 Task: In the Contact  KingLayla@faurecia.com, Create email and send with subject: 'We're Thrilled to Welcome You ', and with mail content 'Good Day!_x000D_
We're excited to introduce you to an innovative solution that will revolutionize your industry. Get ready to redefine success and reach new heights!_x000D_
Best Regard', attach the document: Project_plan.docx and insert image: visitingcard.jpg. Below Best Regards, write Pinterest and insert the URL: 'in.pinterest.com'. Mark checkbox to create task to follow up : In 2 weeks. Logged in from softage.1@softage.net
Action: Mouse moved to (88, 54)
Screenshot: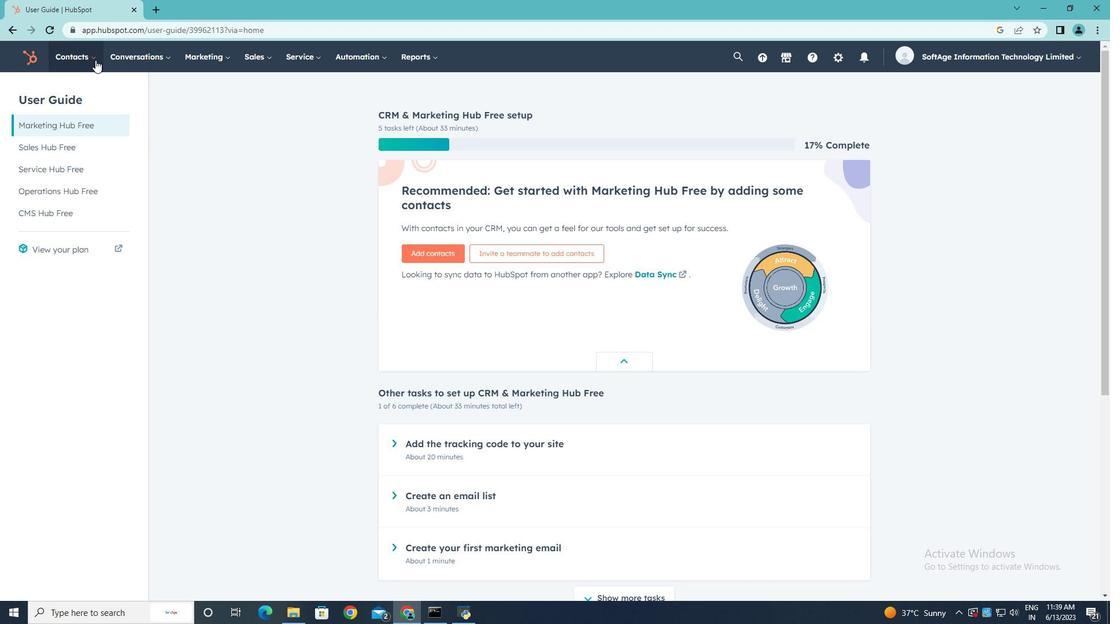 
Action: Mouse pressed left at (88, 54)
Screenshot: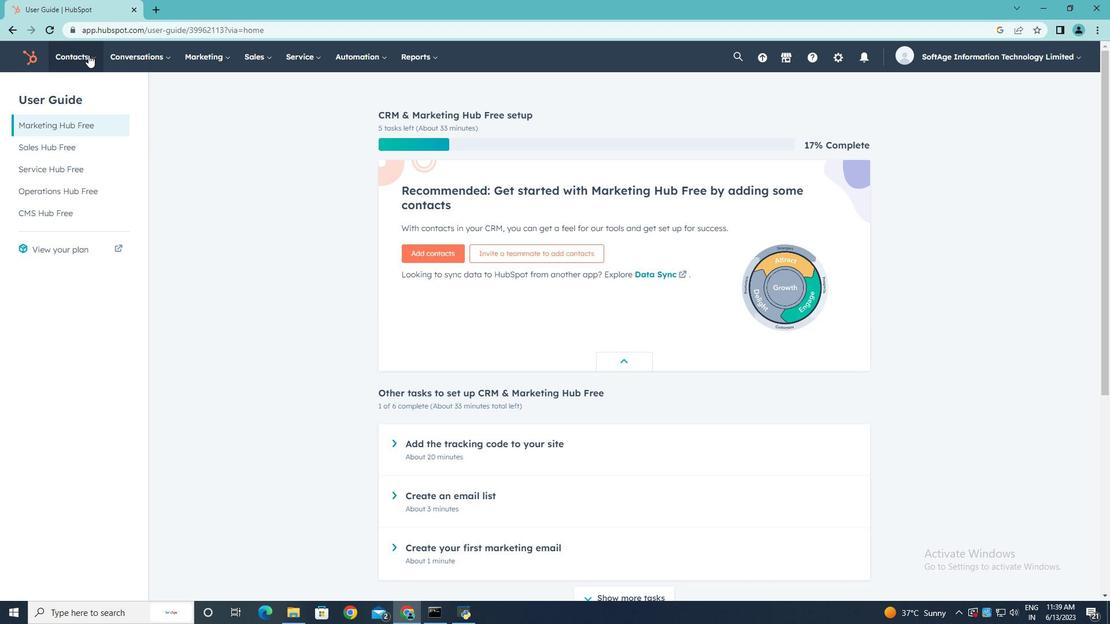 
Action: Mouse moved to (83, 91)
Screenshot: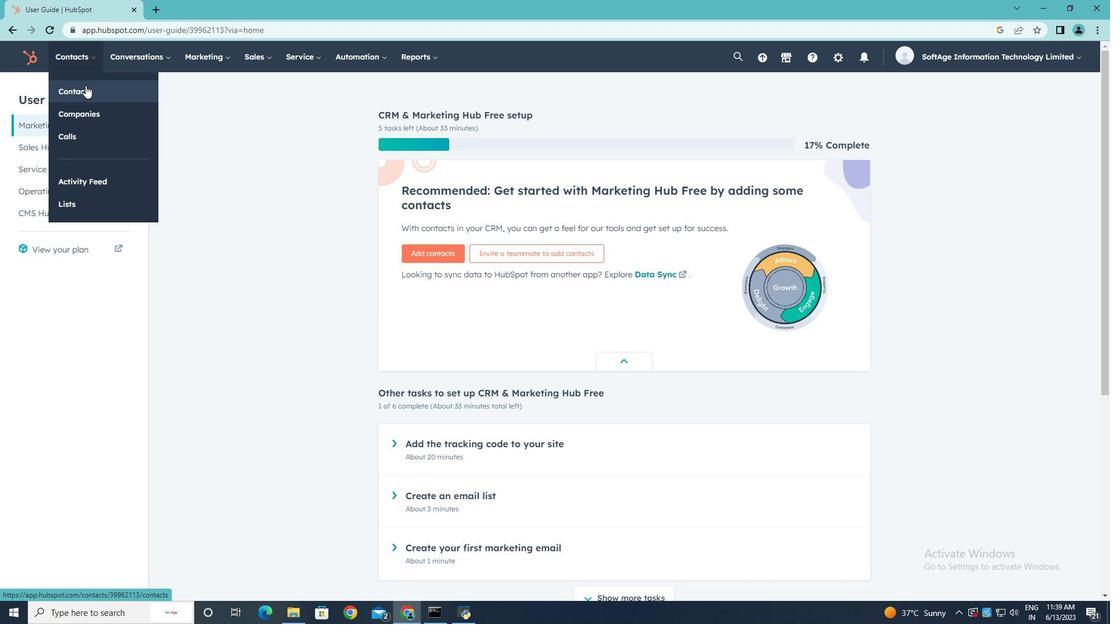 
Action: Mouse pressed left at (83, 91)
Screenshot: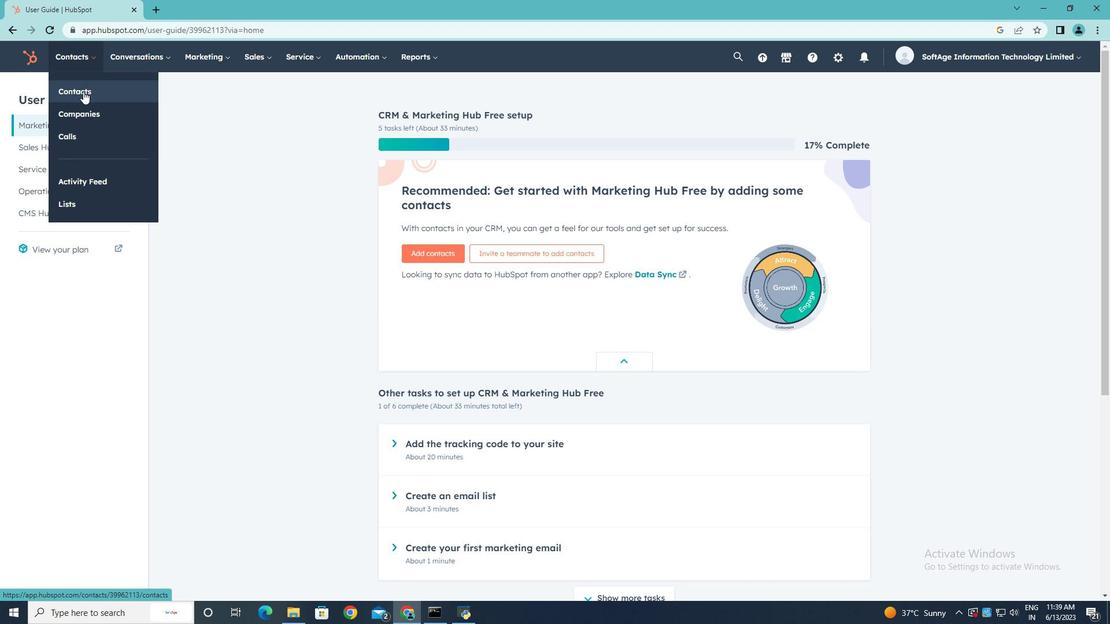 
Action: Mouse moved to (76, 185)
Screenshot: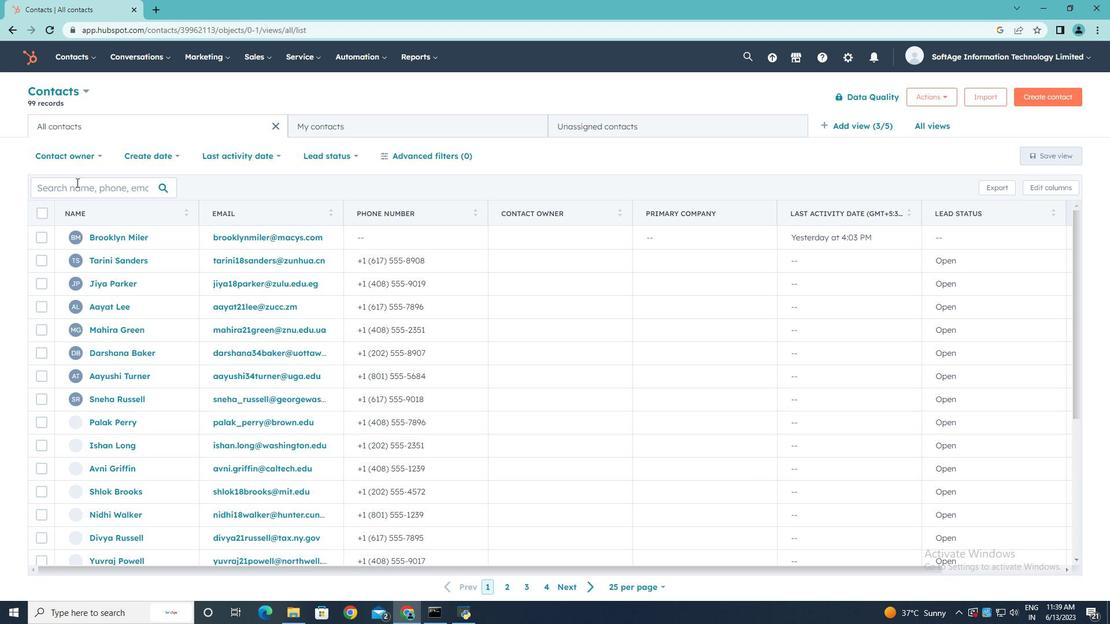 
Action: Mouse pressed left at (76, 185)
Screenshot: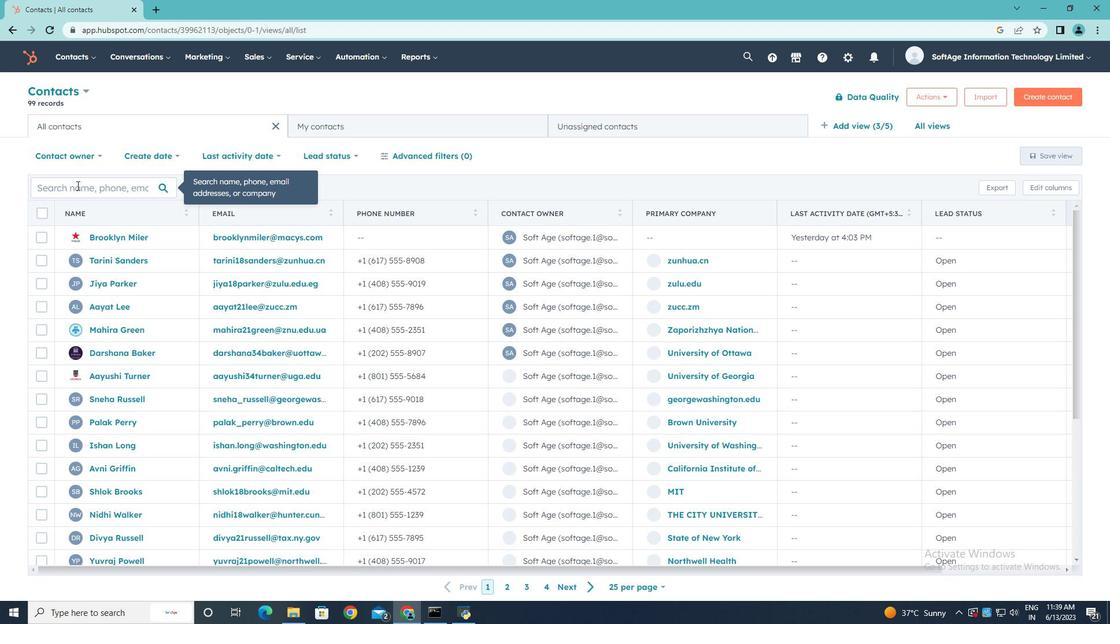 
Action: Mouse moved to (77, 185)
Screenshot: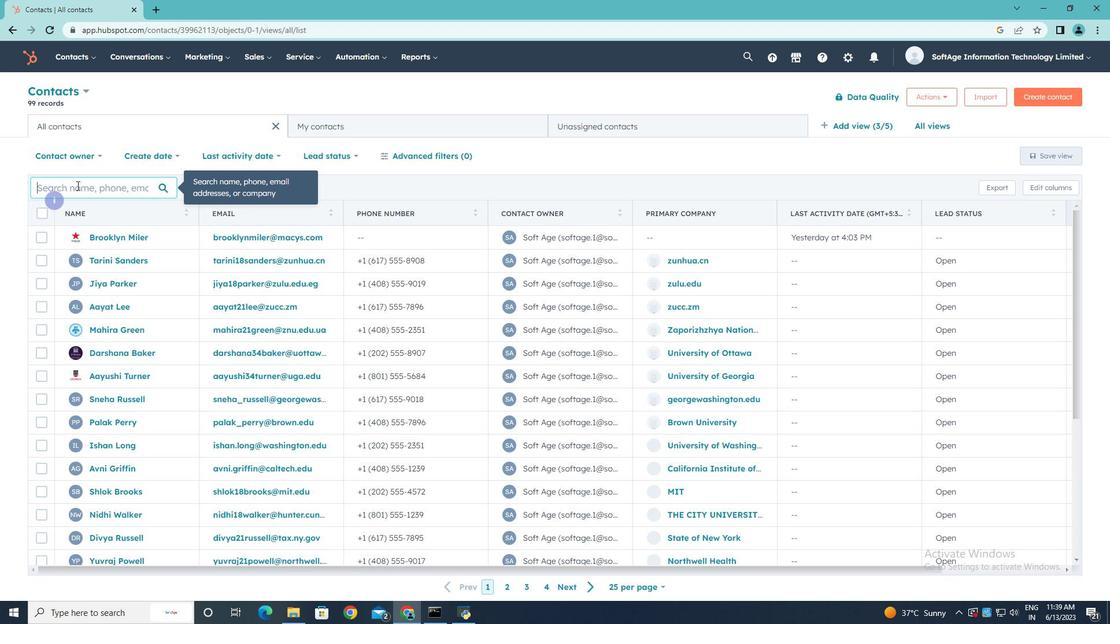 
Action: Key pressed <Key.shift>King<Key.shift>Layla<Key.shift>@faurecia.com
Screenshot: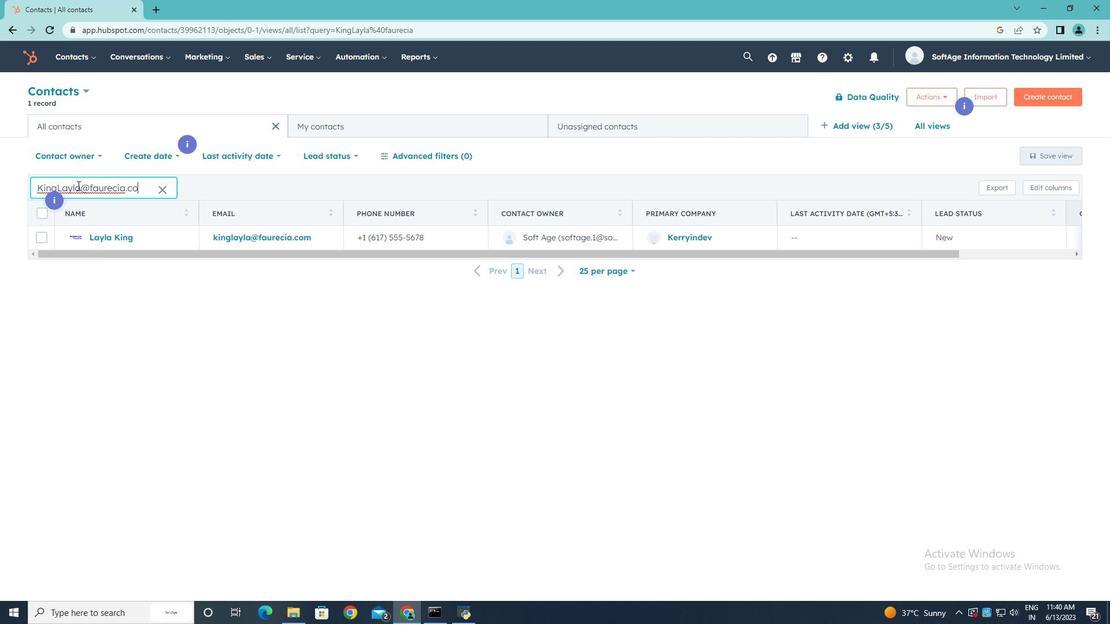 
Action: Mouse moved to (122, 238)
Screenshot: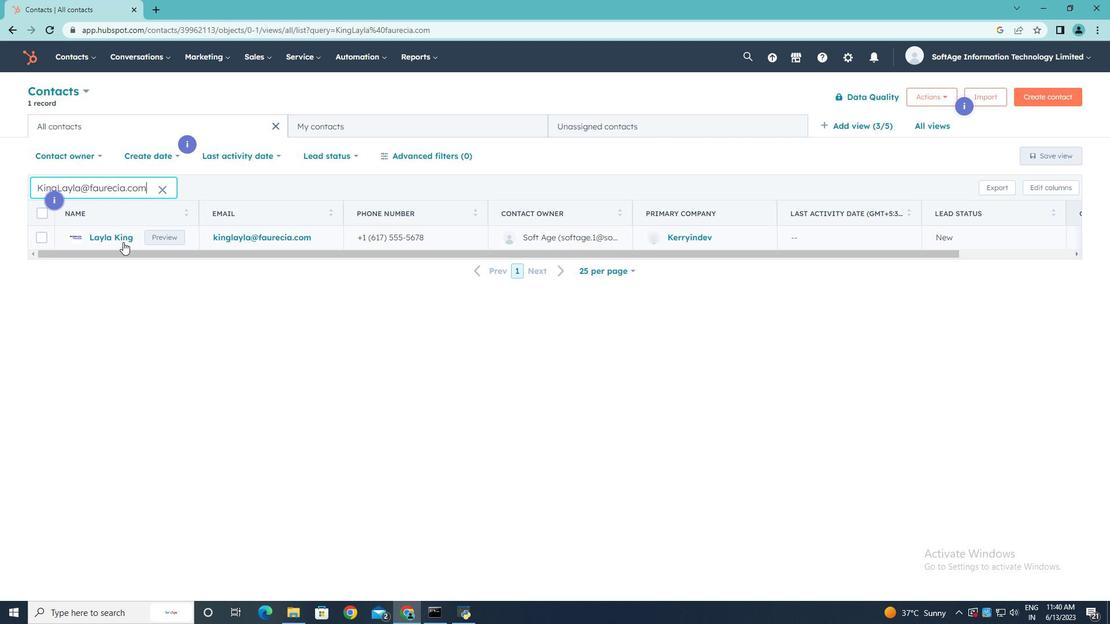 
Action: Mouse pressed left at (122, 238)
Screenshot: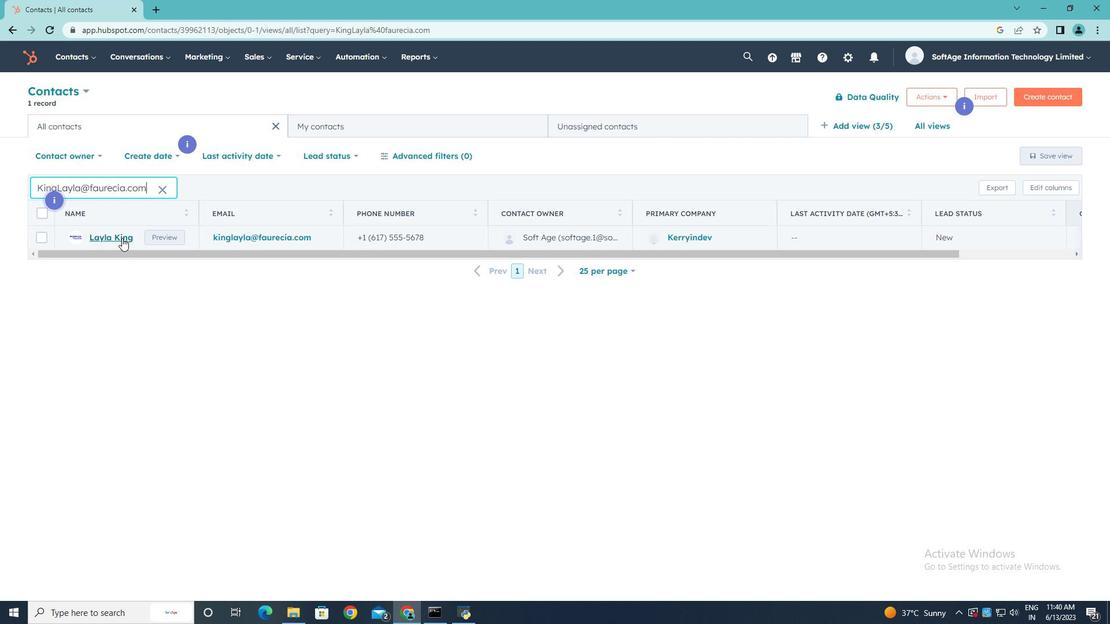 
Action: Mouse pressed left at (122, 238)
Screenshot: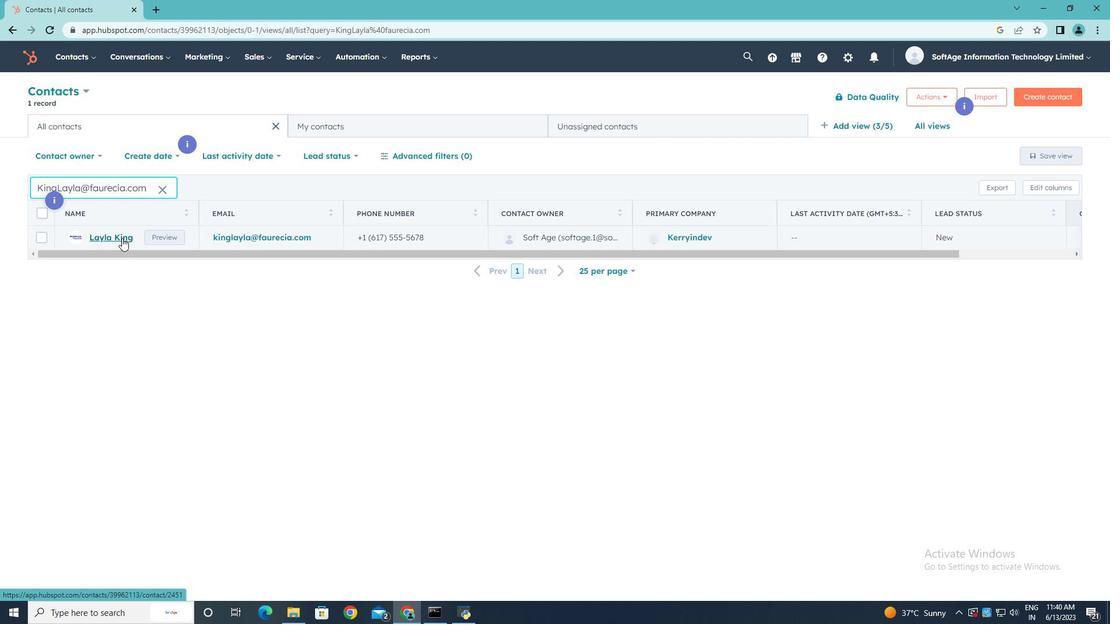 
Action: Mouse moved to (76, 190)
Screenshot: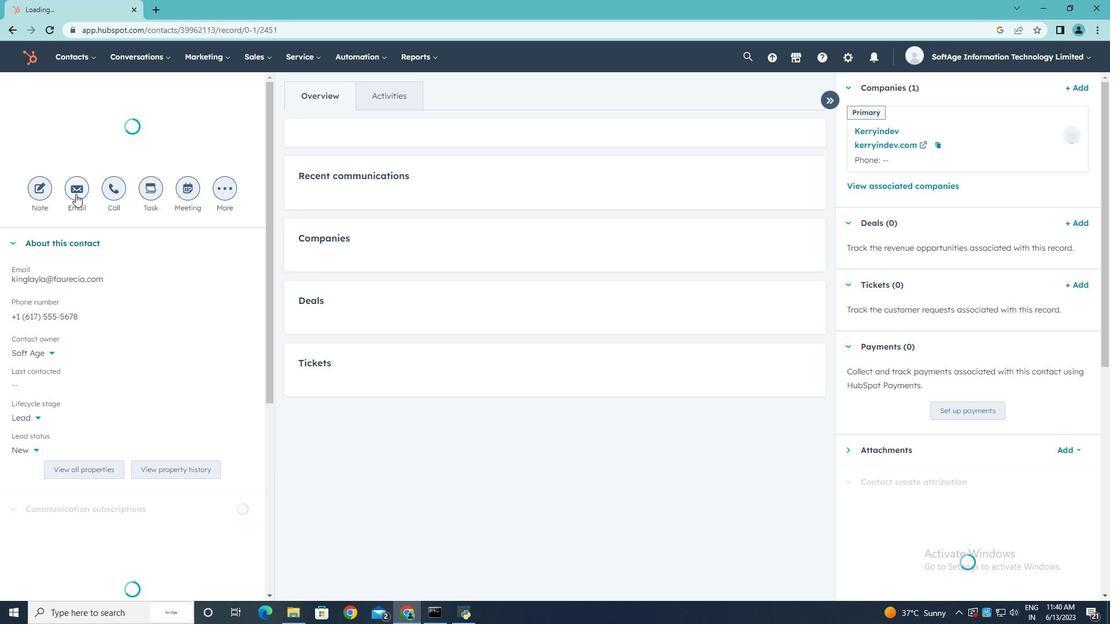 
Action: Mouse pressed left at (76, 190)
Screenshot: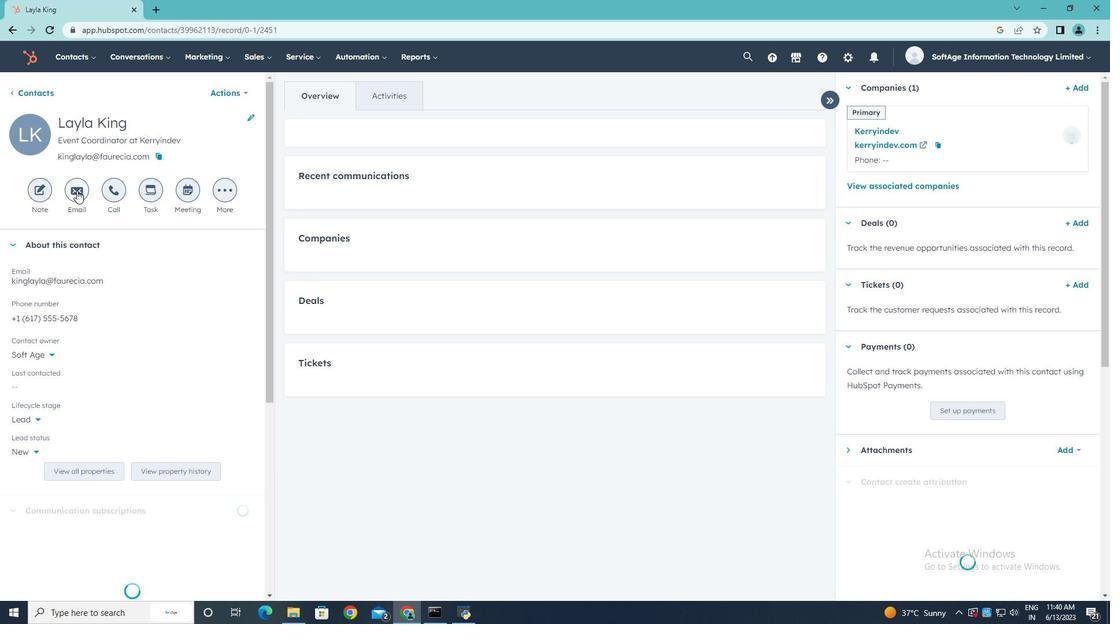 
Action: Mouse moved to (381, 274)
Screenshot: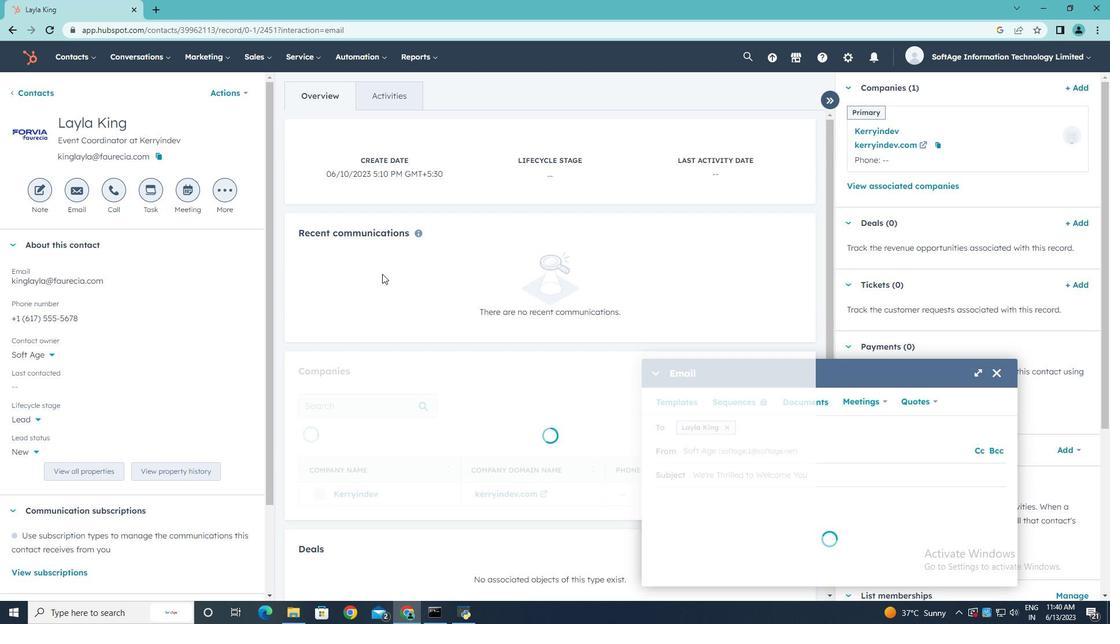 
Action: Key pressed <Key.shift><Key.shift><Key.shift><Key.shift><Key.shift><Key.shift>We
Screenshot: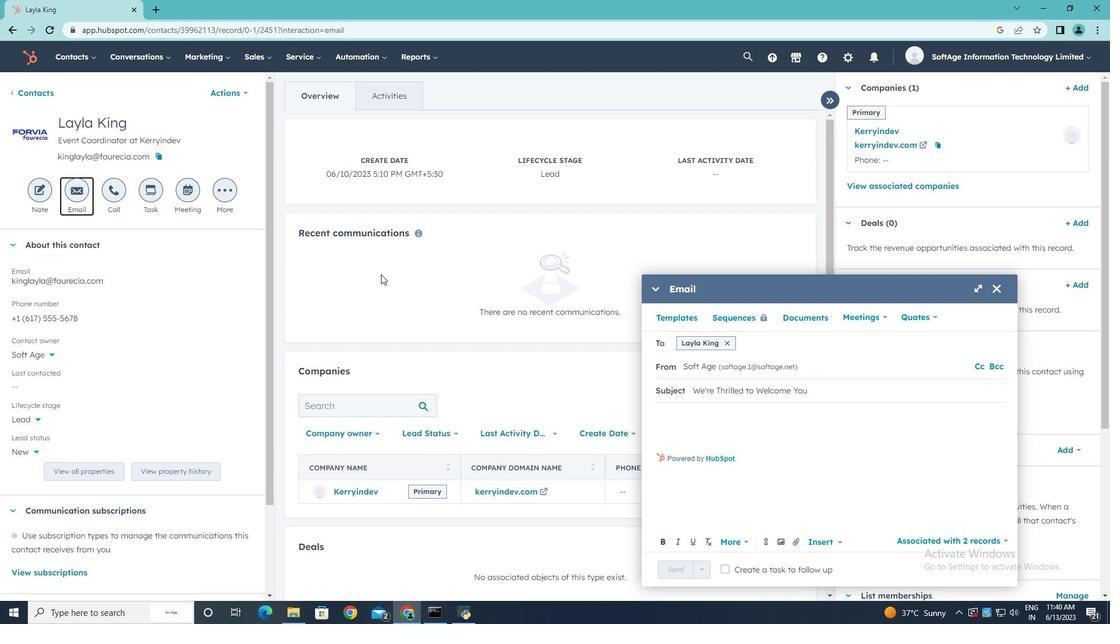 
Action: Mouse moved to (811, 391)
Screenshot: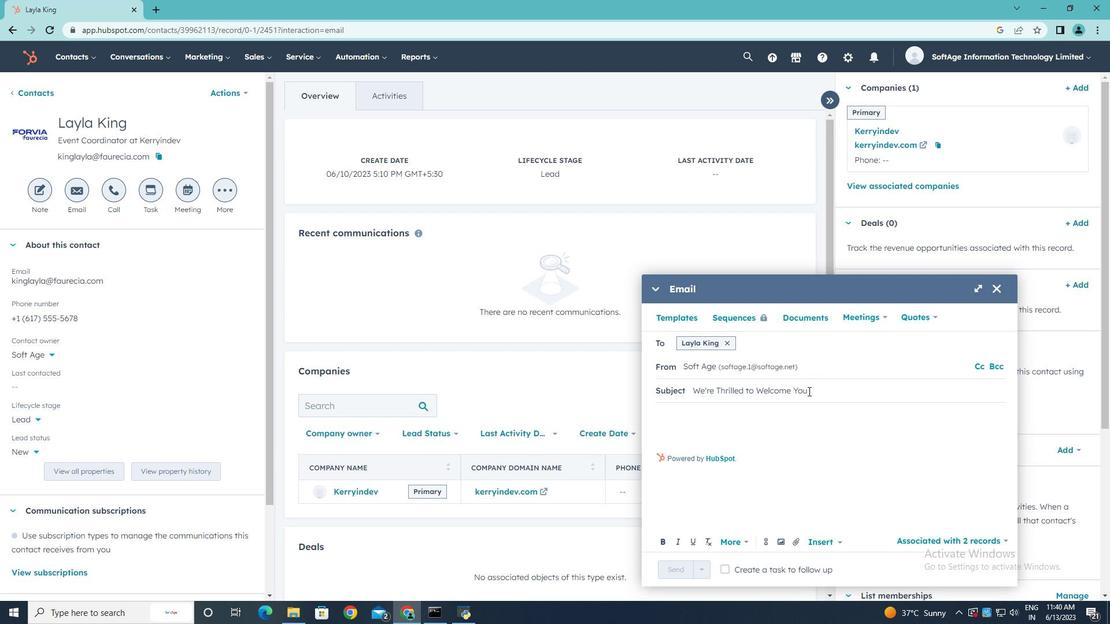 
Action: Mouse pressed left at (811, 391)
Screenshot: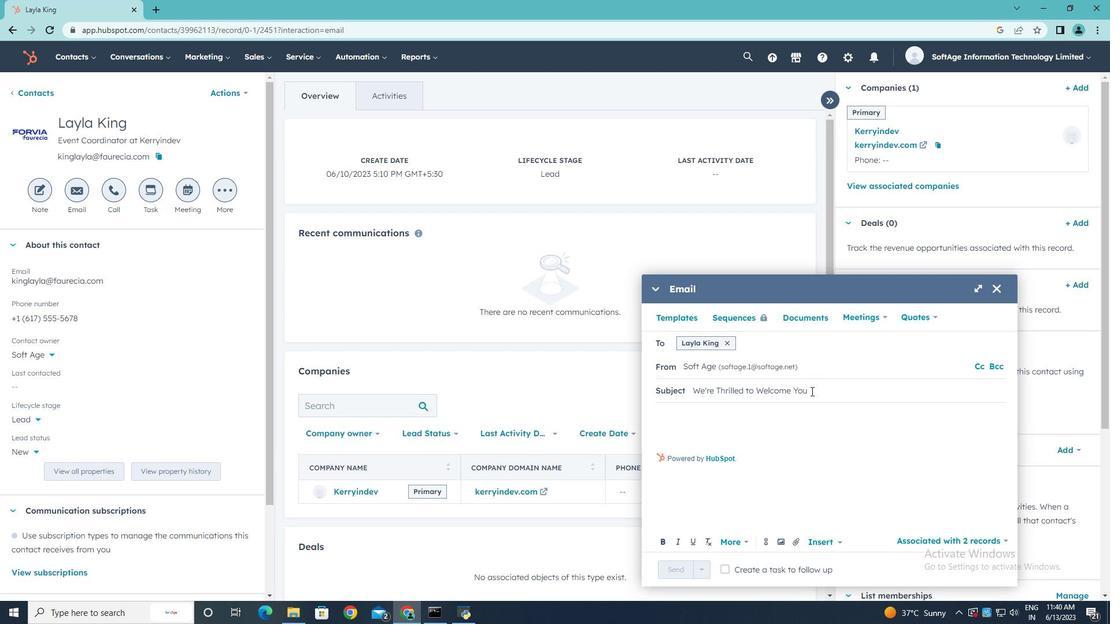 
Action: Mouse moved to (616, 384)
Screenshot: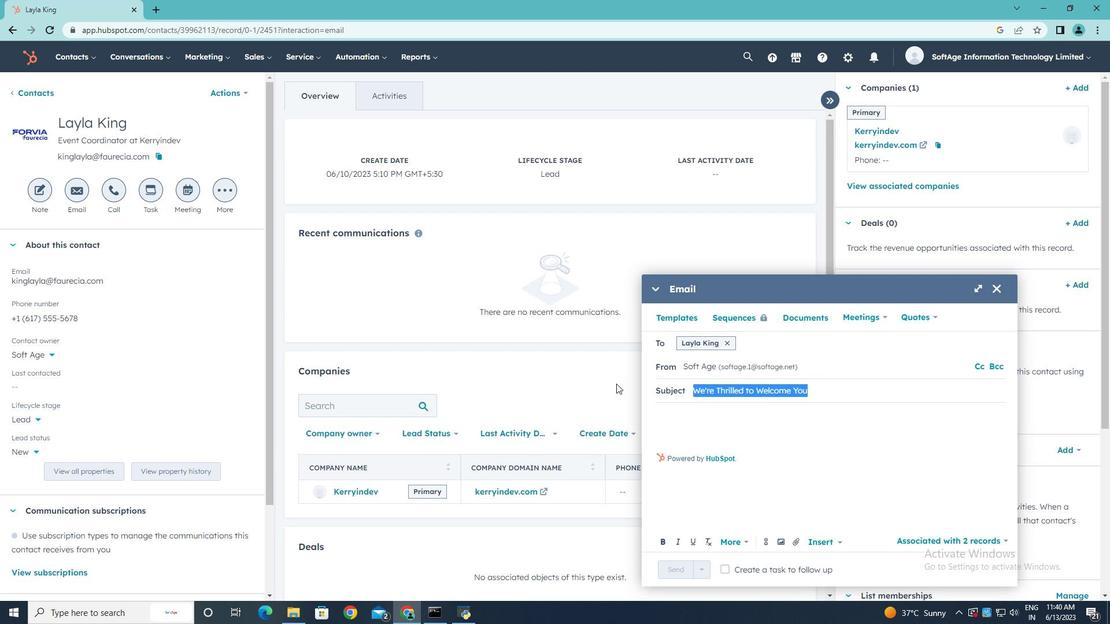 
Action: Key pressed <Key.shift><Key.shift>We're<Key.space><Key.shift><Key.shift><Key.shift>Thrilled<Key.space><Key.shift>to<Key.space><Key.shift>Welcome<Key.space>y<Key.backspace><Key.shift>You
Screenshot: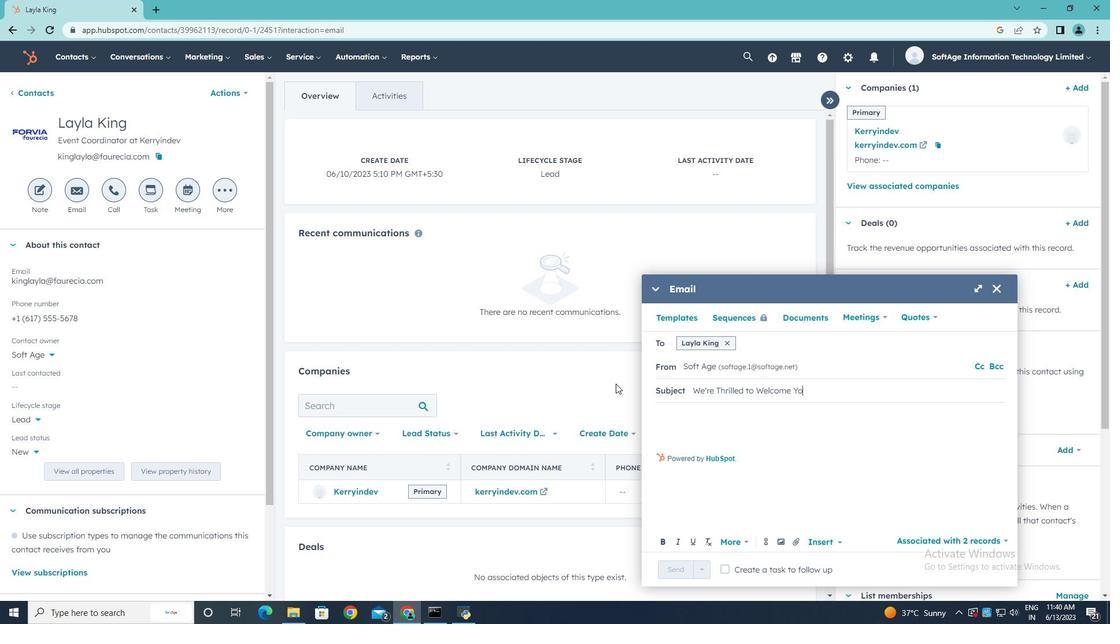 
Action: Mouse moved to (662, 412)
Screenshot: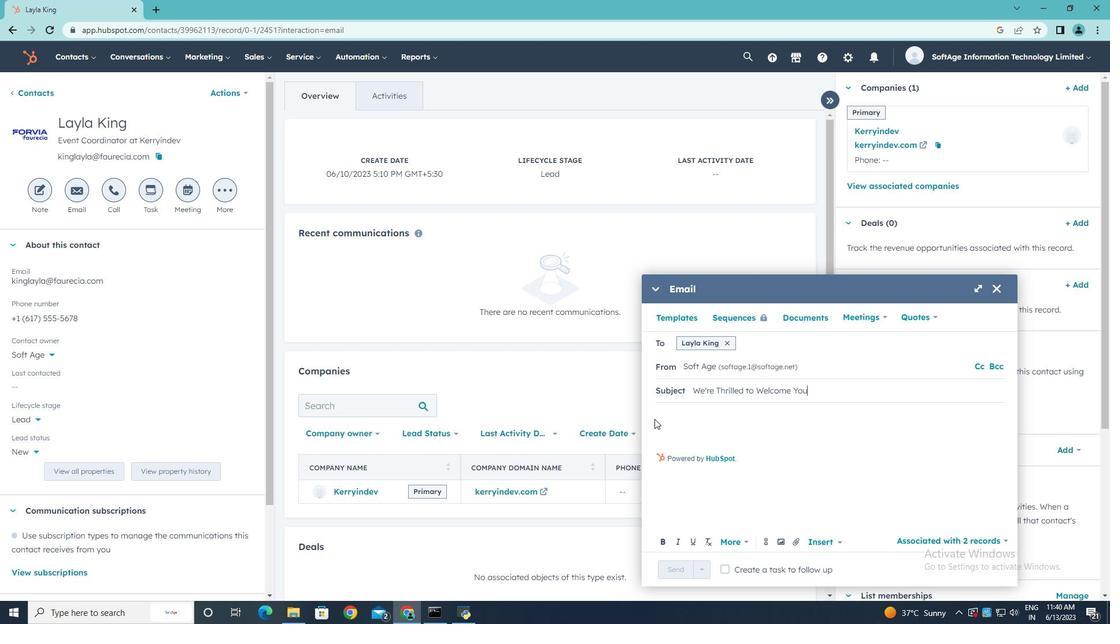 
Action: Mouse pressed left at (662, 412)
Screenshot: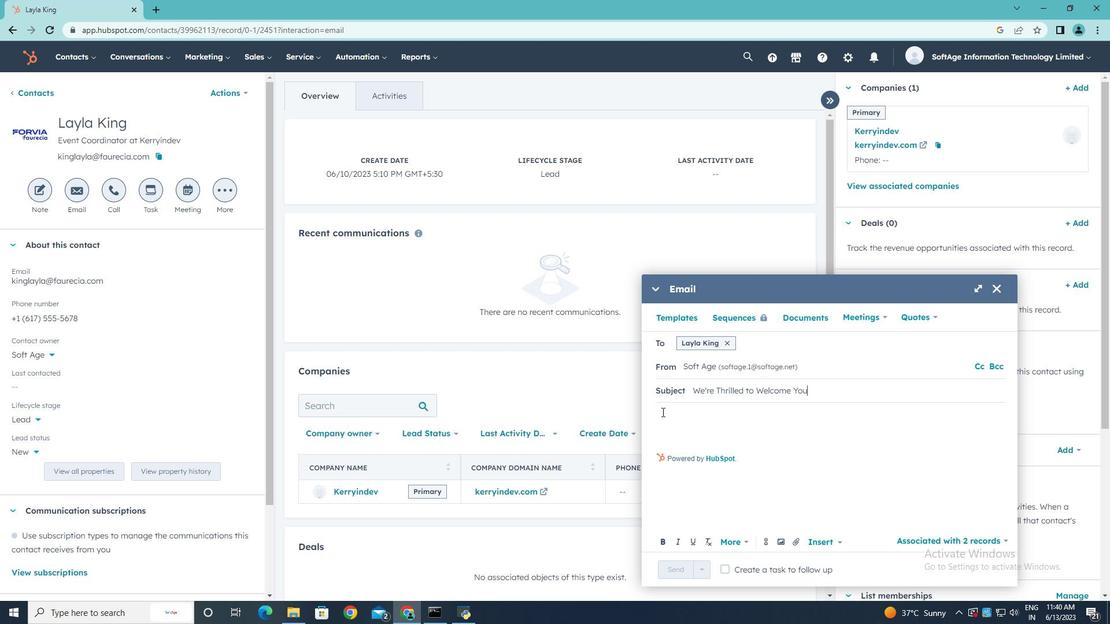 
Action: Key pressed <Key.shift>Good<Key.space><Key.shift>Day<Key.shift><Key.shift><Key.shift>!
Screenshot: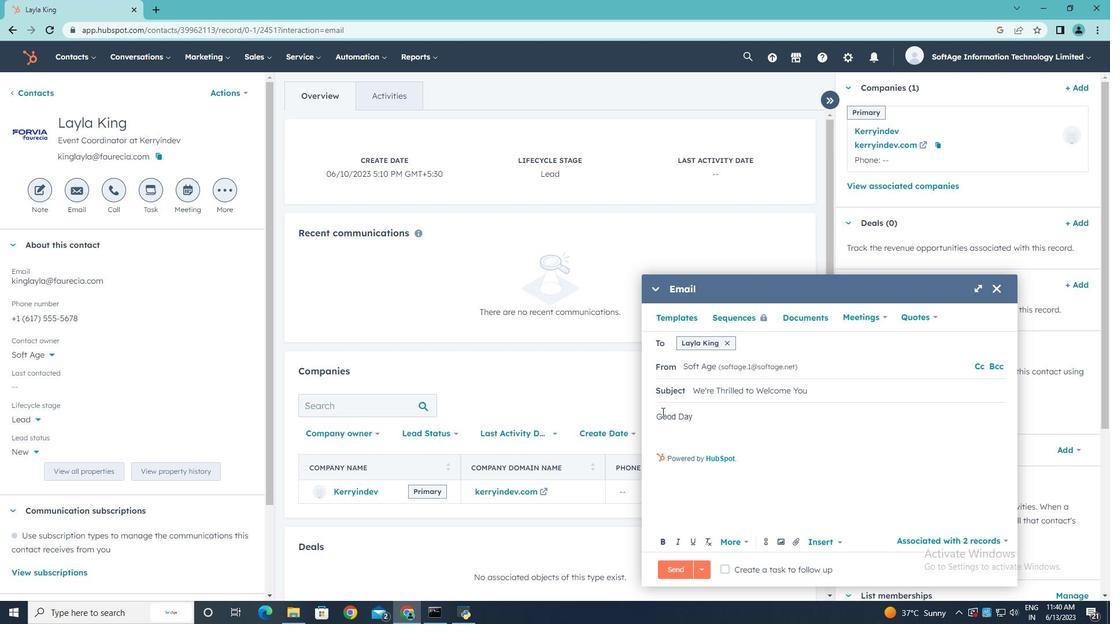 
Action: Mouse moved to (664, 427)
Screenshot: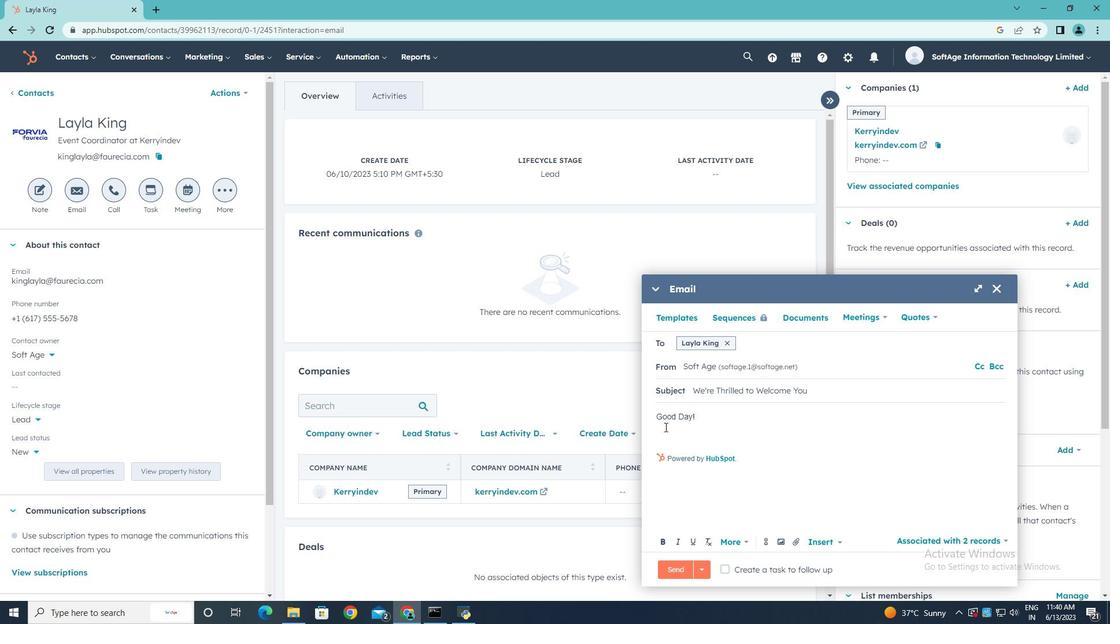 
Action: Mouse pressed left at (664, 427)
Screenshot: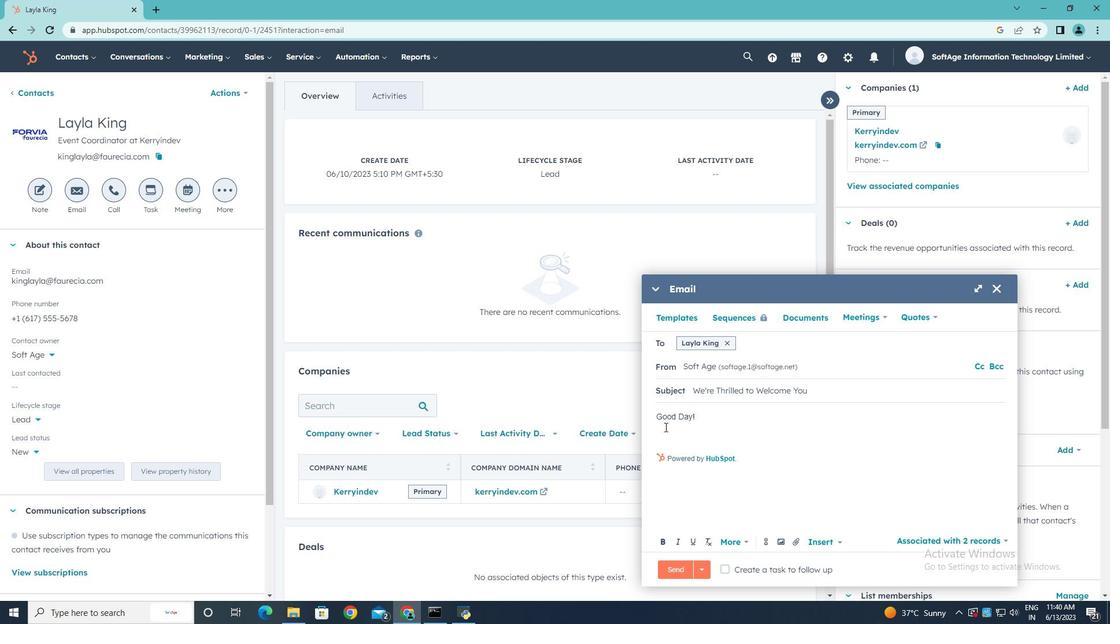
Action: Mouse moved to (676, 384)
Screenshot: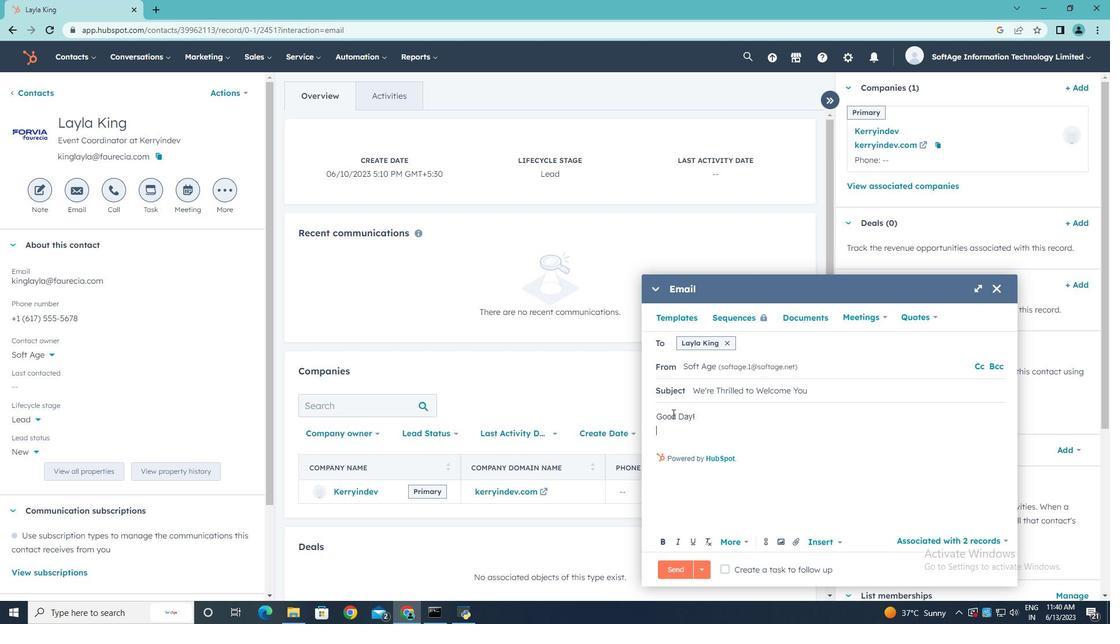 
Action: Key pressed <Key.shift><Key.shift><Key.shift>We're<Key.space><Key.shift>excited<Key.space>to<Key.space>introduce<Key.space>you<Key.space>to<Key.space>an<Key.space>innovative<Key.space>solution<Key.space>taht<Key.backspace><Key.backspace><Key.backspace>hat<Key.space>will<Key.space>revolutionize<Key.space>your<Key.space>industry.<Key.space><Key.shift>Get<Key.space>ready<Key.space>to<Key.space><Key.shift>redefine<Key.space>success<Key.space>and<Key.space>reach<Key.space>new<Key.space>heights<Key.shift><Key.shift><Key.shift><Key.shift><Key.shift>!
Screenshot: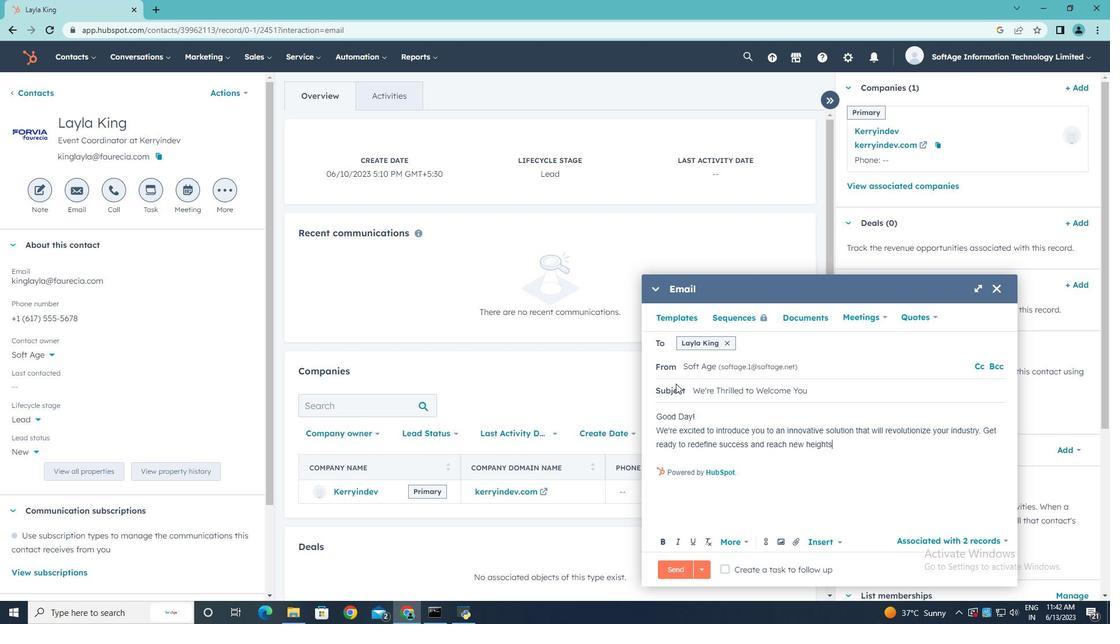 
Action: Mouse moved to (668, 456)
Screenshot: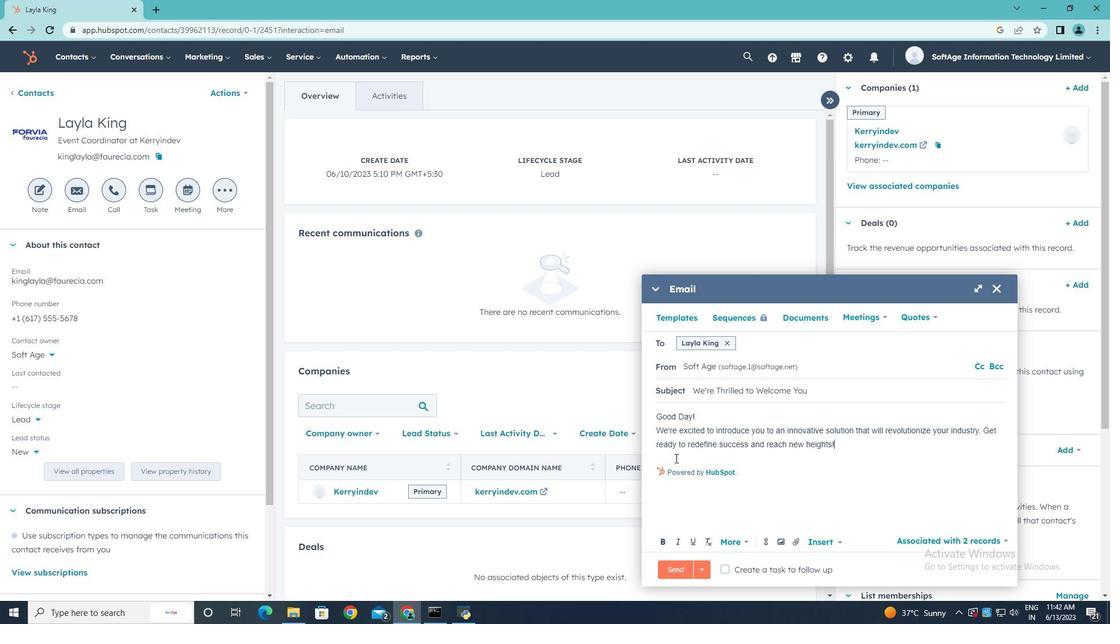 
Action: Mouse pressed left at (668, 456)
Screenshot: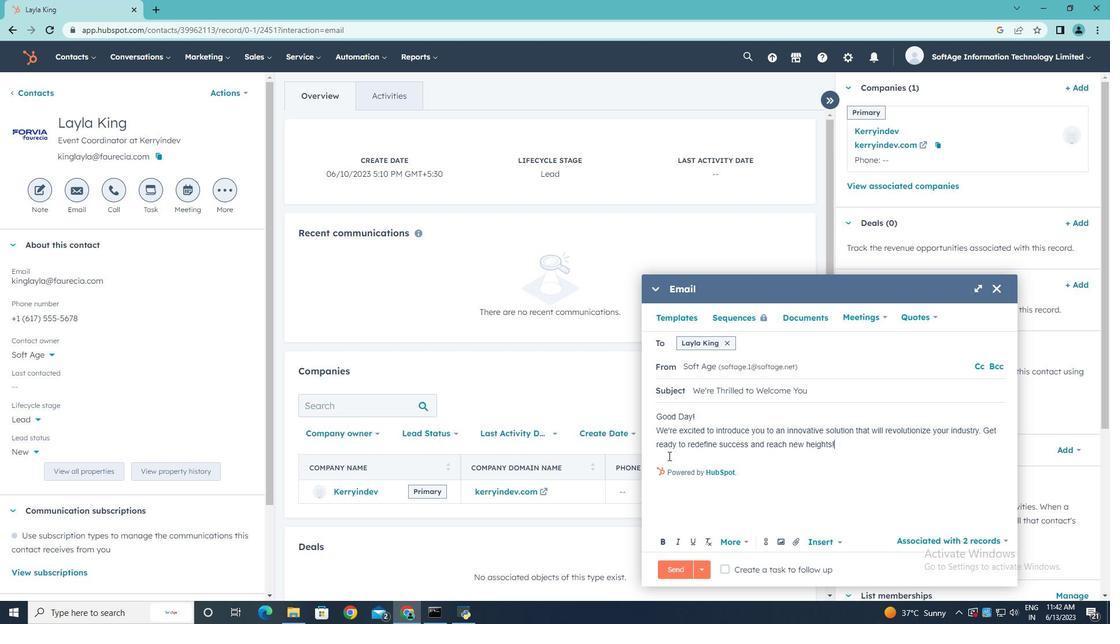 
Action: Key pressed <Key.enter><Key.shift><Key.shift><Key.shift><Key.shift><Key.shift><Key.shift><Key.shift><Key.shift>Best<Key.space><Key.shift>Regard
Screenshot: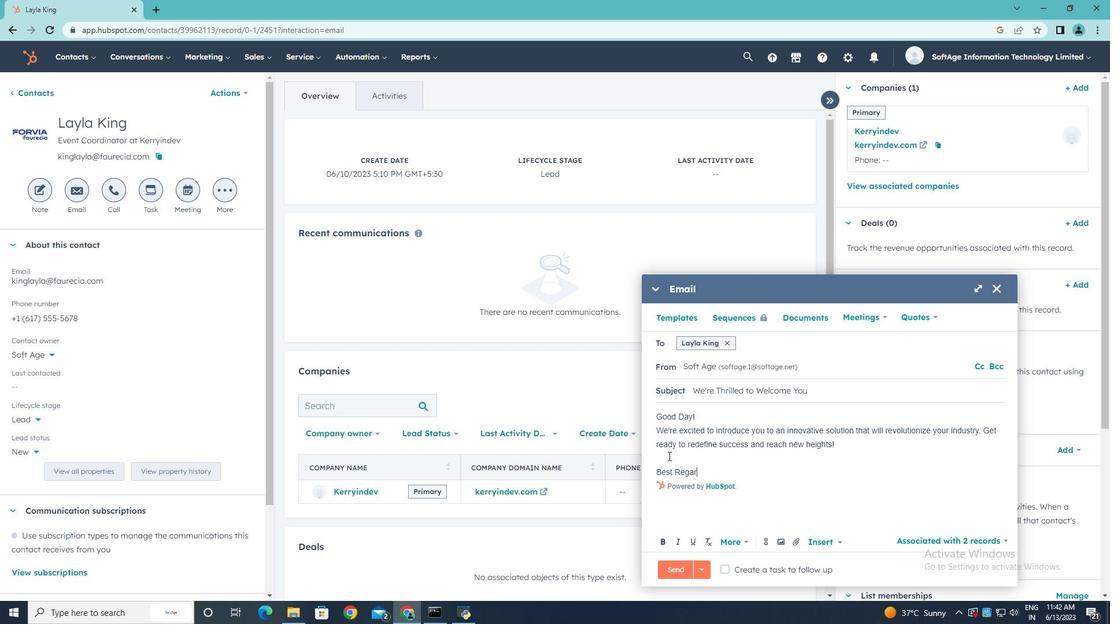 
Action: Mouse moved to (795, 543)
Screenshot: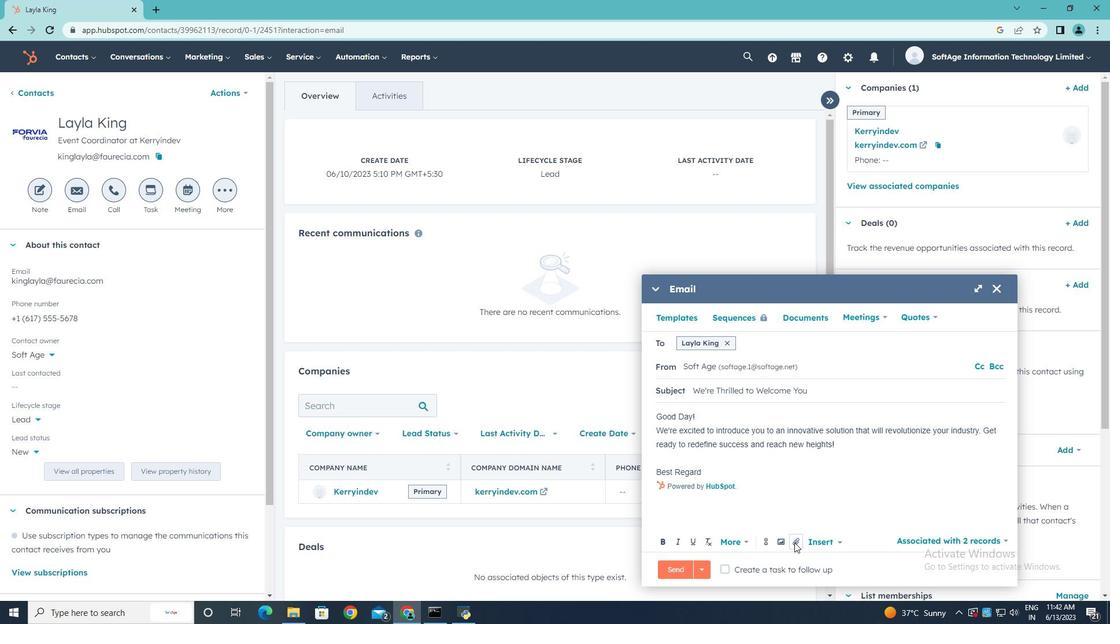 
Action: Mouse pressed left at (795, 543)
Screenshot: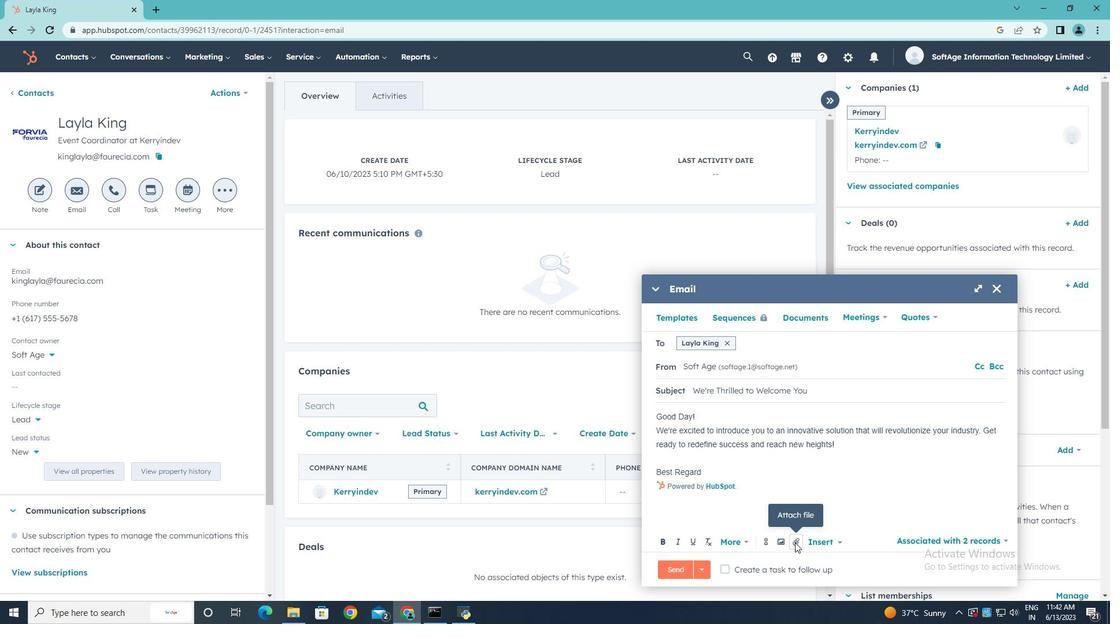 
Action: Mouse moved to (824, 511)
Screenshot: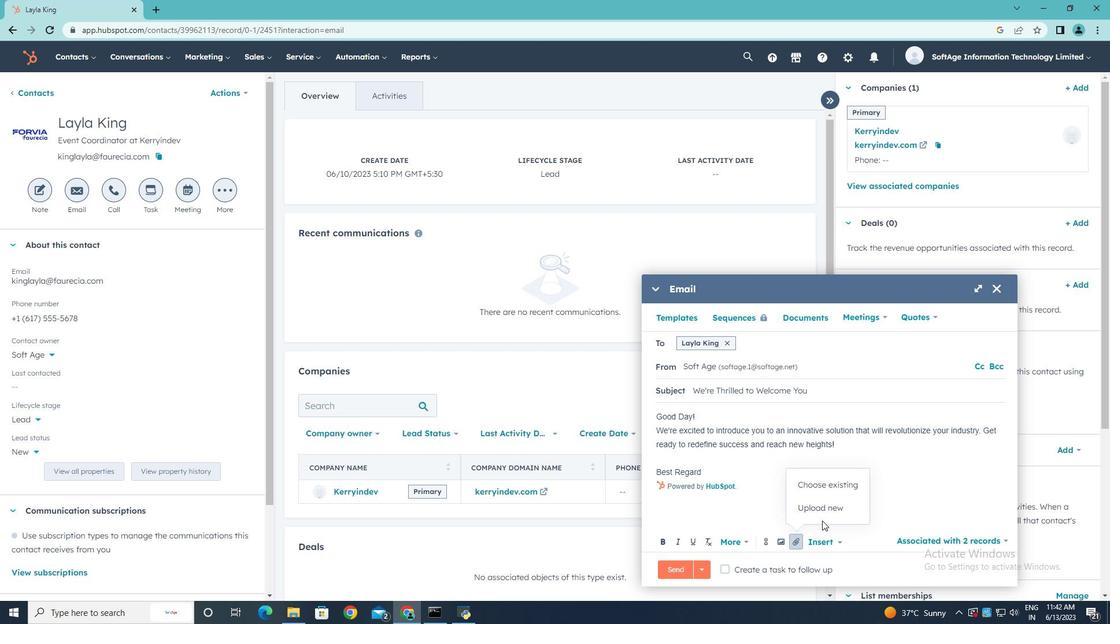 
Action: Mouse pressed left at (824, 511)
Screenshot: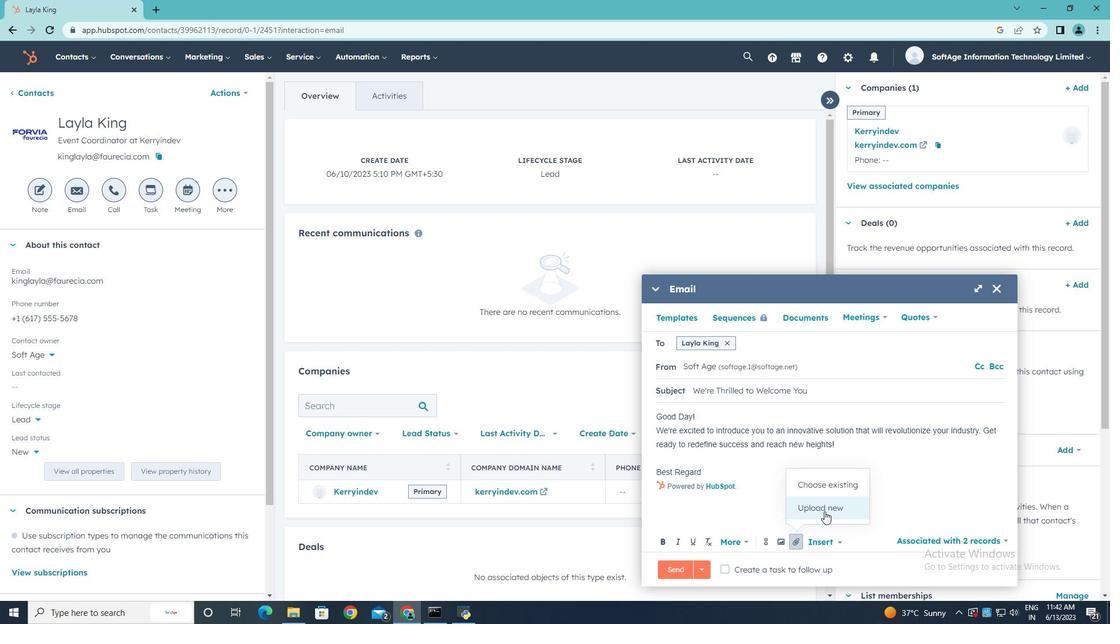 
Action: Mouse moved to (212, 113)
Screenshot: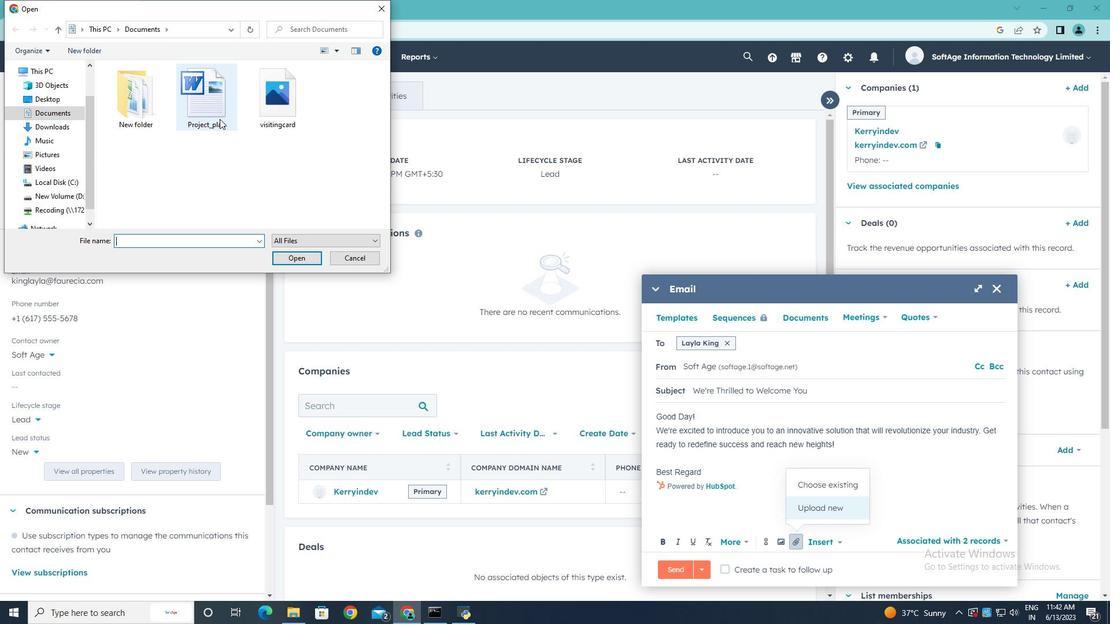 
Action: Mouse pressed left at (212, 113)
Screenshot: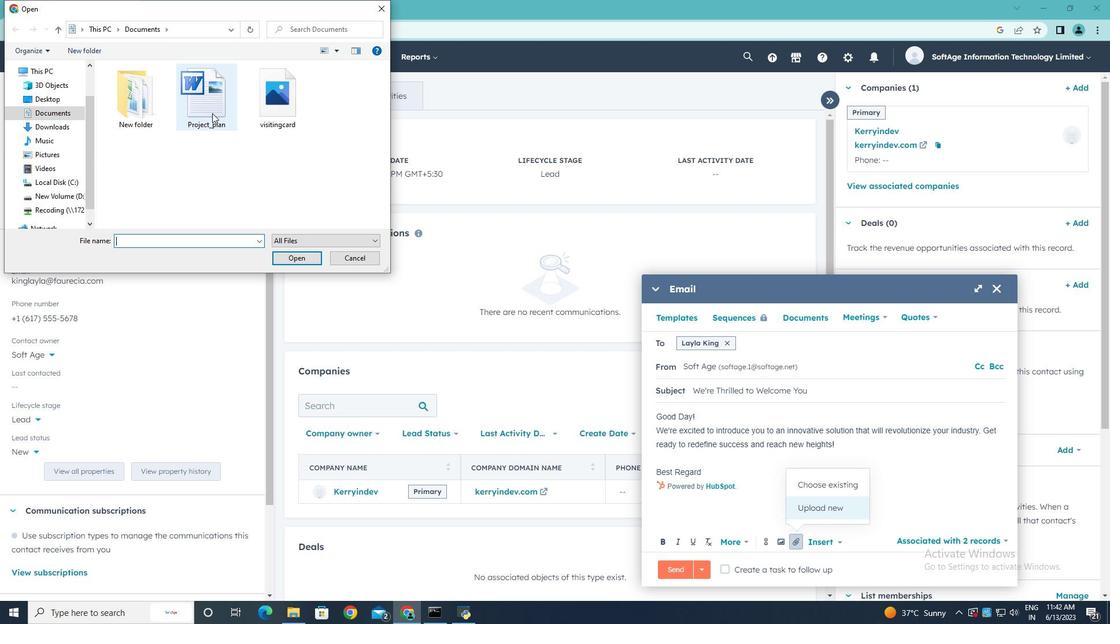 
Action: Mouse moved to (283, 257)
Screenshot: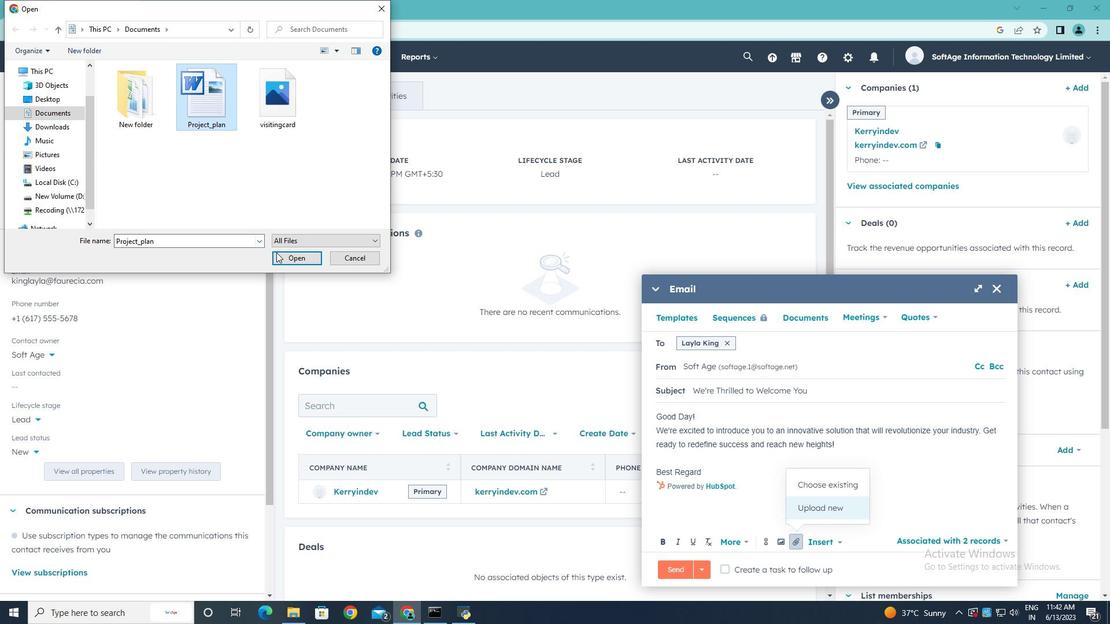 
Action: Mouse pressed left at (283, 257)
Screenshot: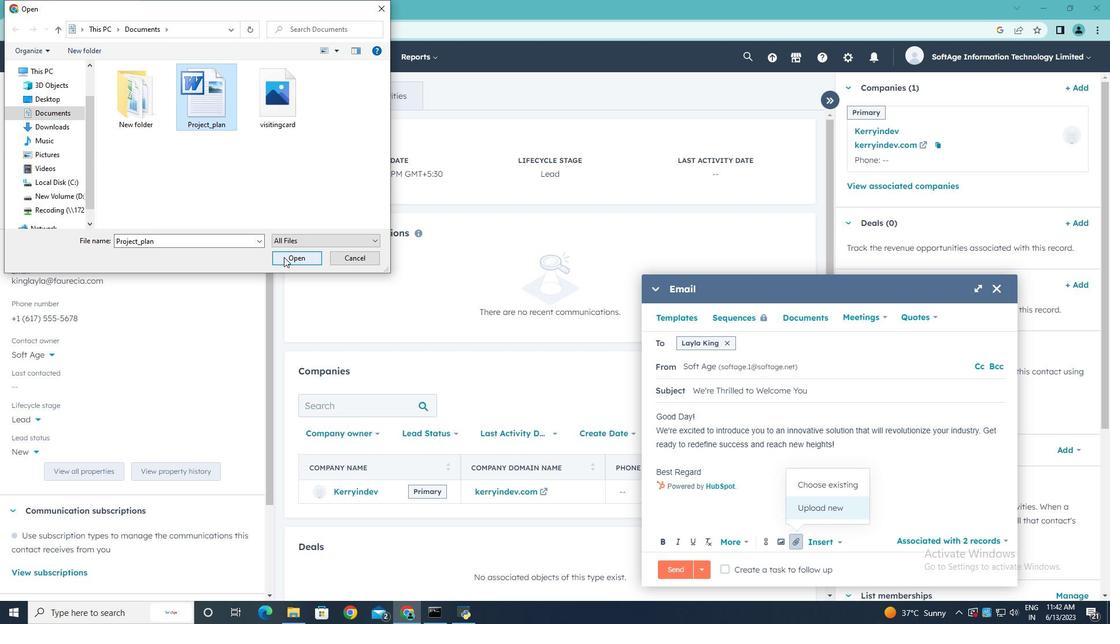 
Action: Mouse moved to (797, 509)
Screenshot: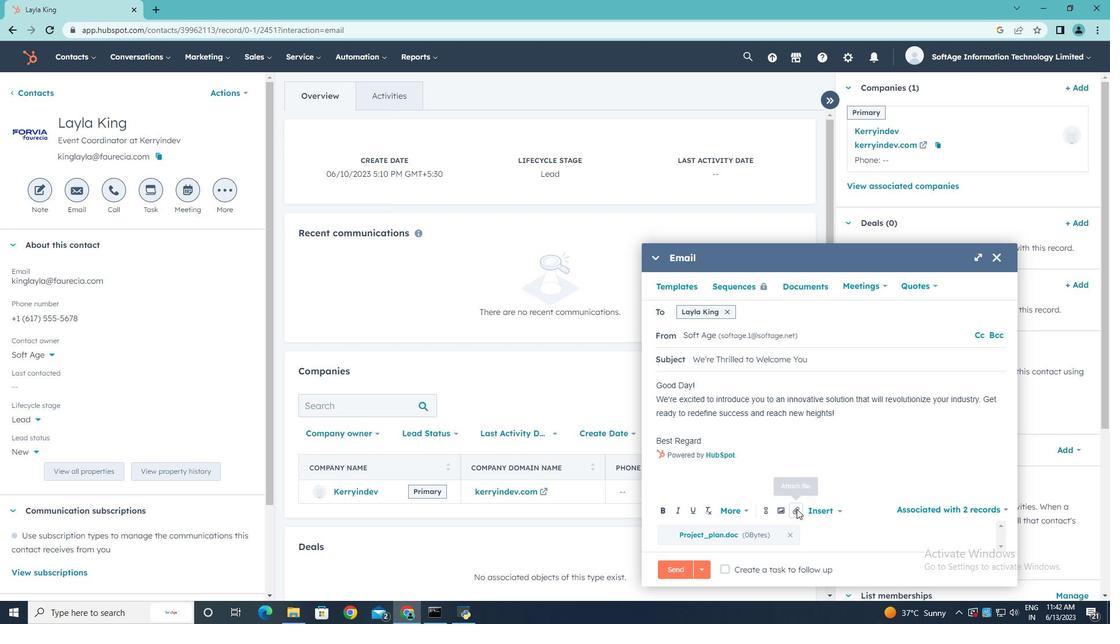
Action: Mouse pressed left at (797, 509)
Screenshot: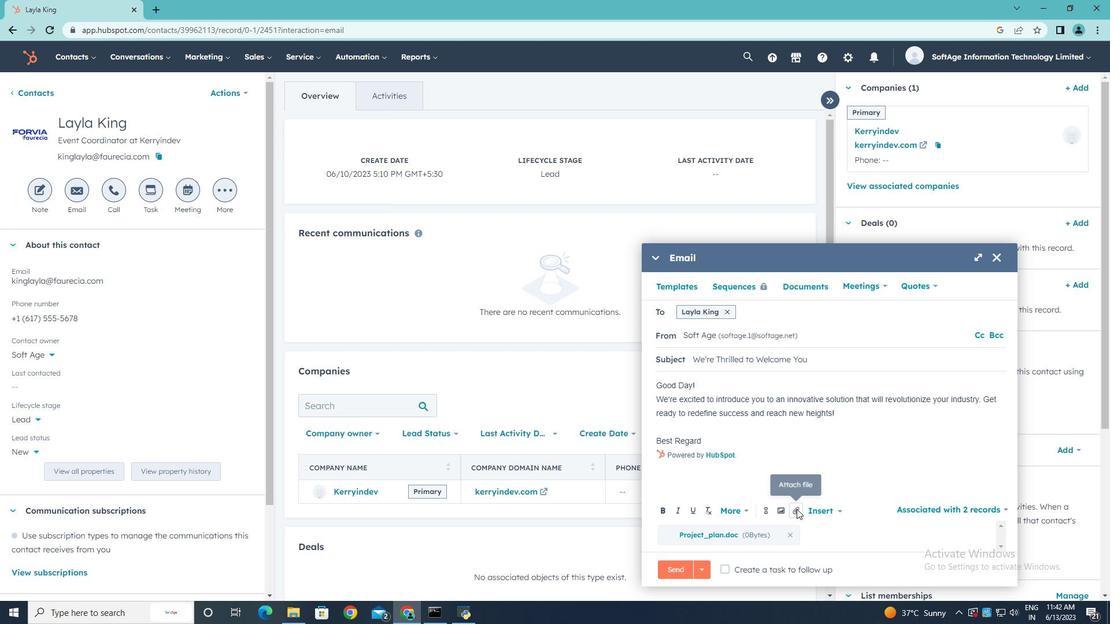 
Action: Mouse moved to (817, 484)
Screenshot: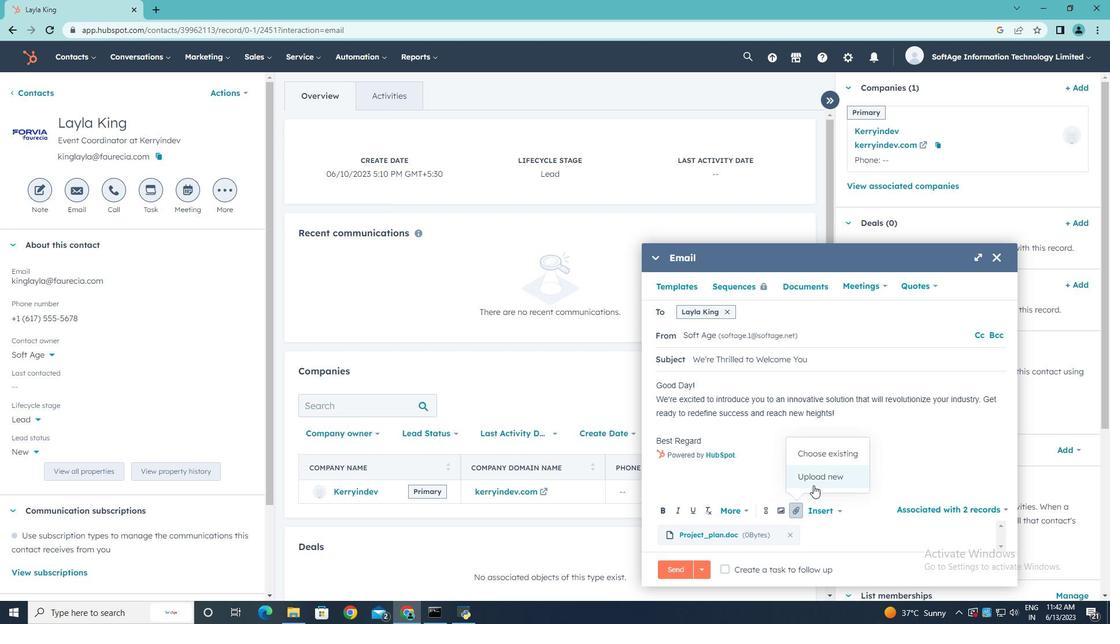 
Action: Mouse pressed left at (817, 484)
Screenshot: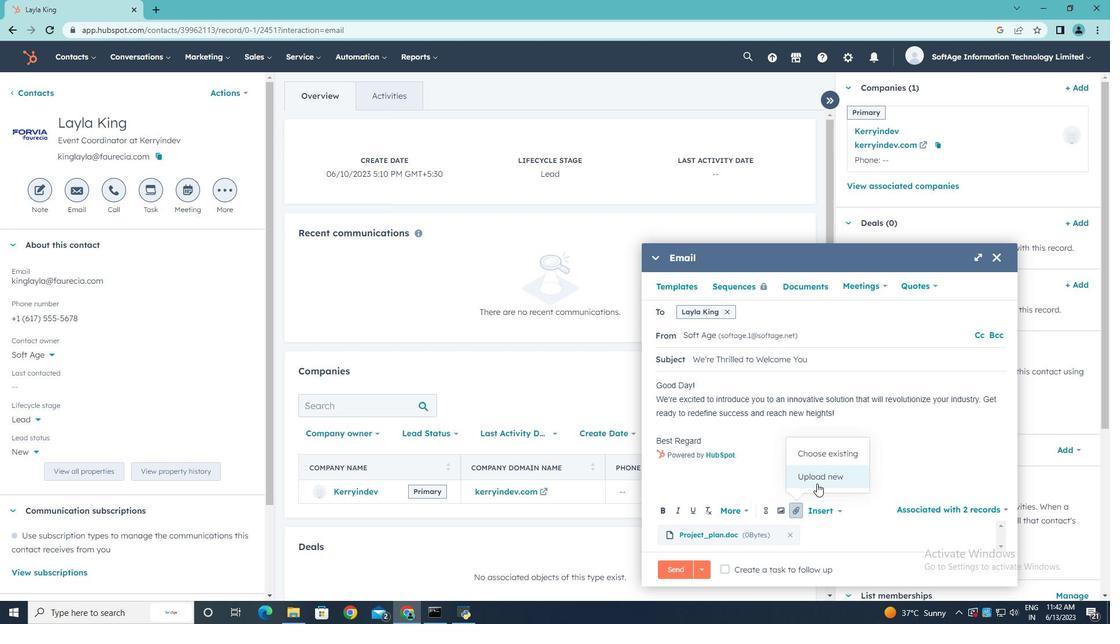 
Action: Mouse moved to (273, 111)
Screenshot: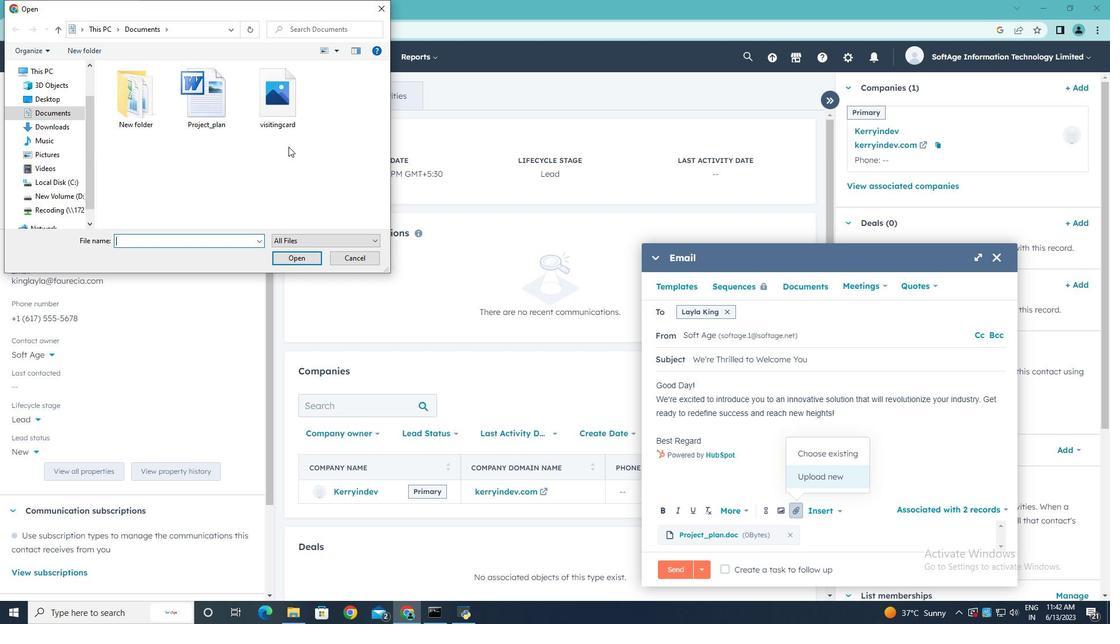
Action: Mouse pressed left at (273, 111)
Screenshot: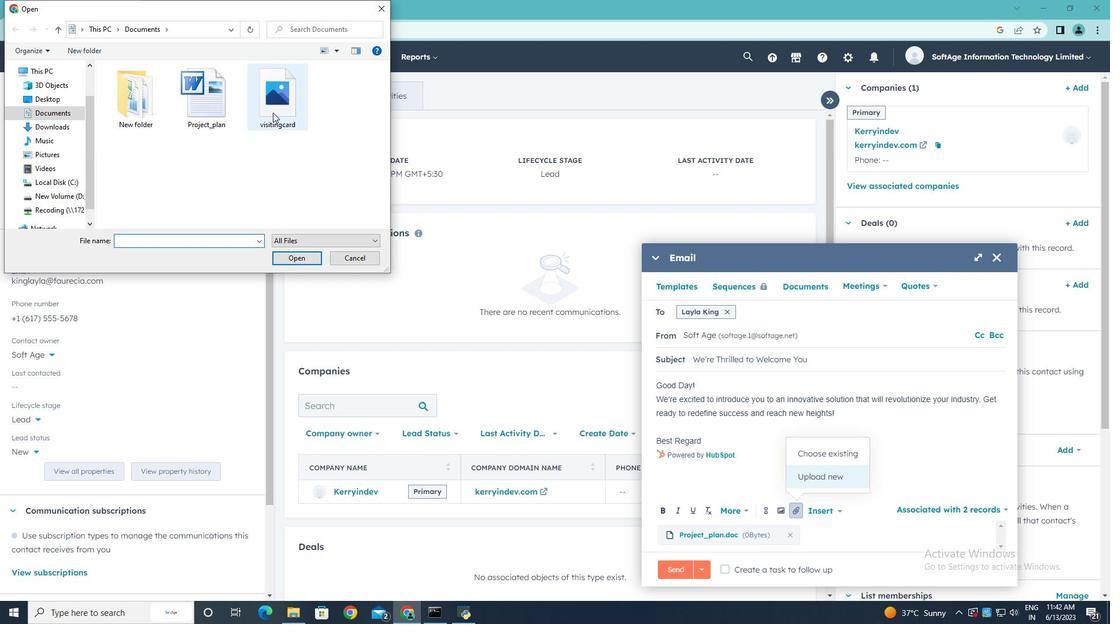 
Action: Mouse moved to (304, 260)
Screenshot: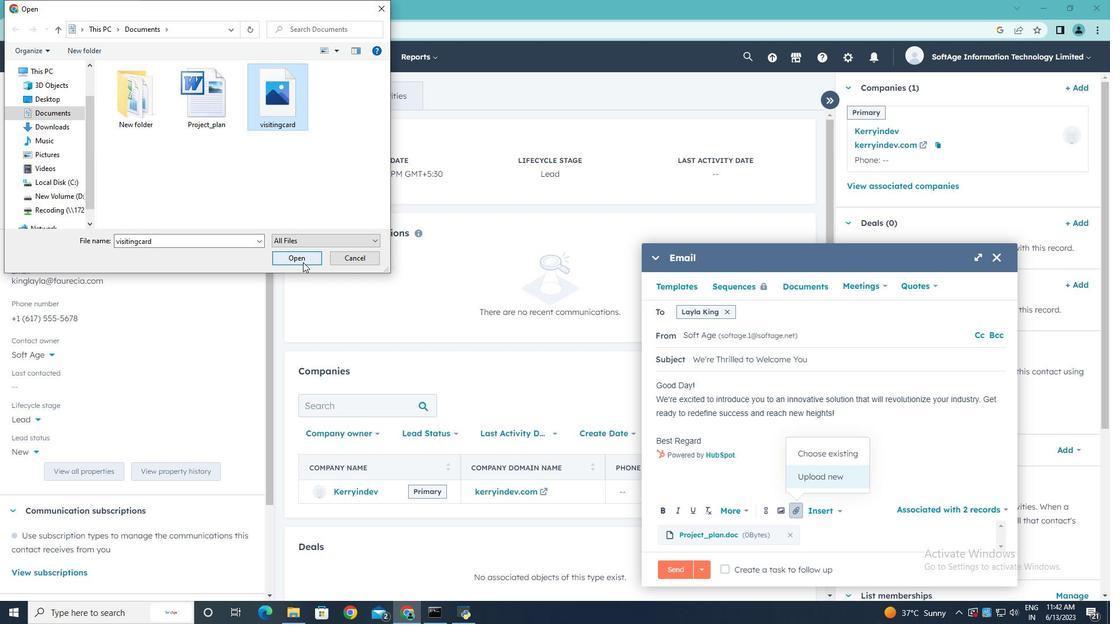 
Action: Mouse pressed left at (304, 260)
Screenshot: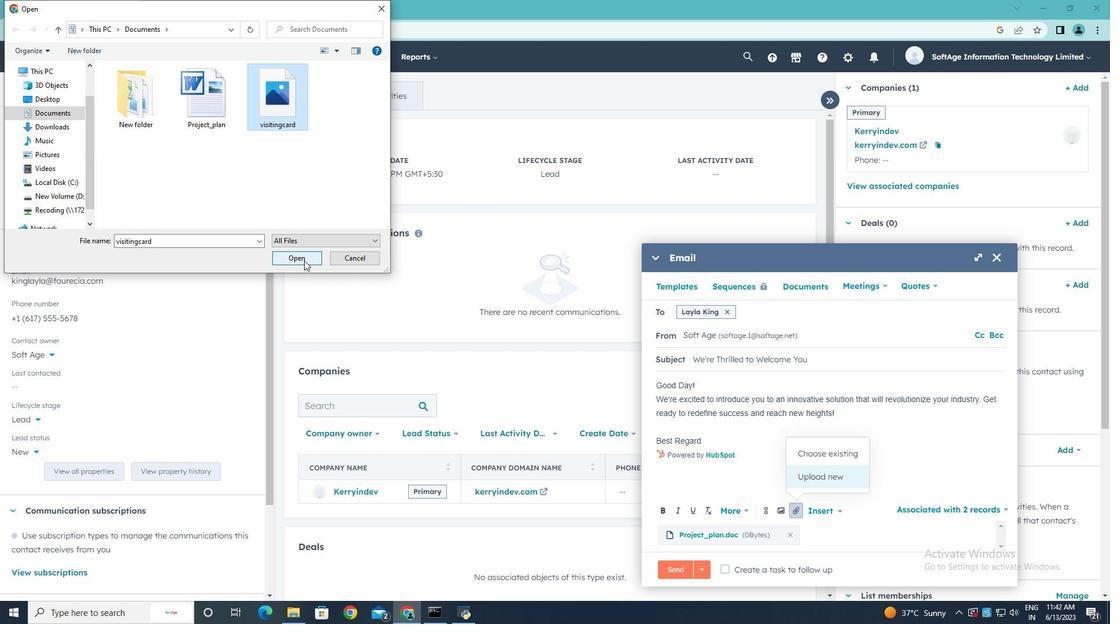 
Action: Mouse moved to (710, 444)
Screenshot: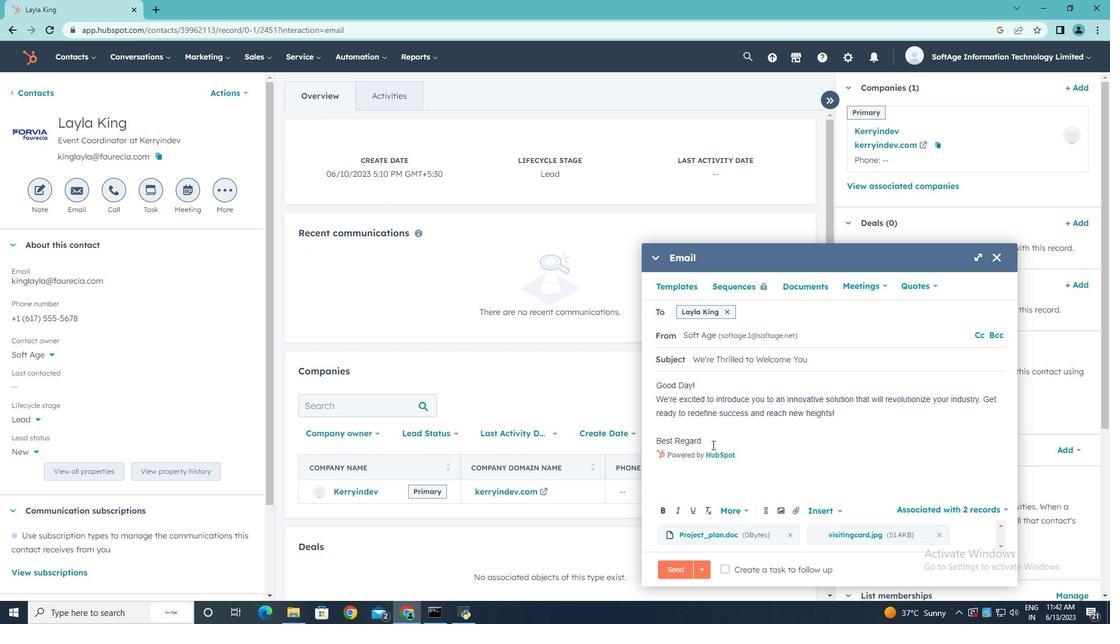 
Action: Mouse pressed left at (710, 444)
Screenshot: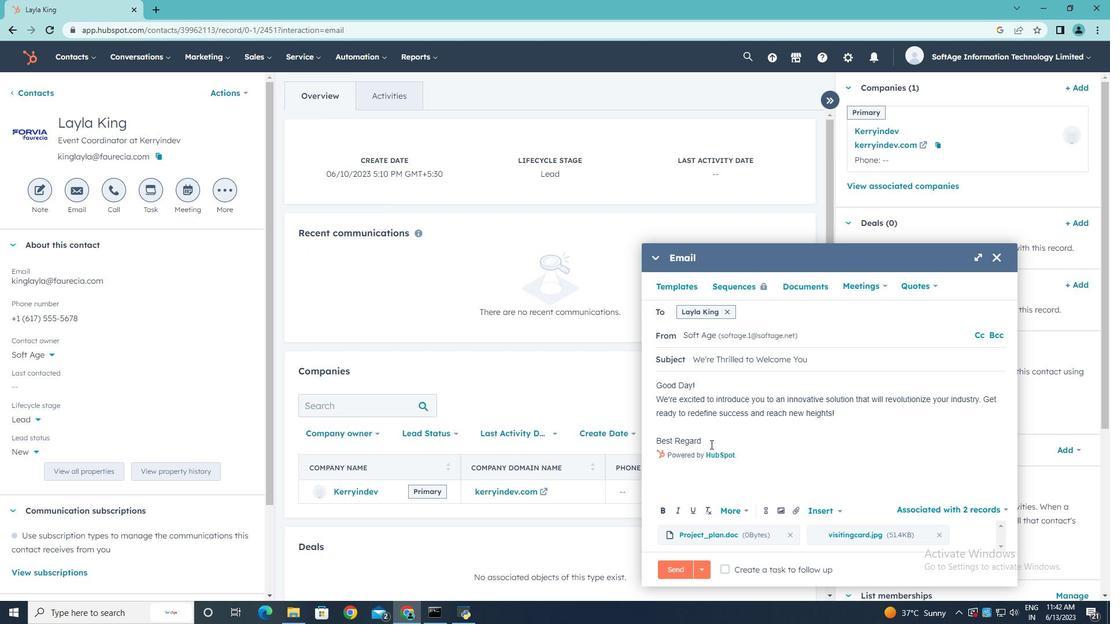 
Action: Key pressed <Key.enter>
Screenshot: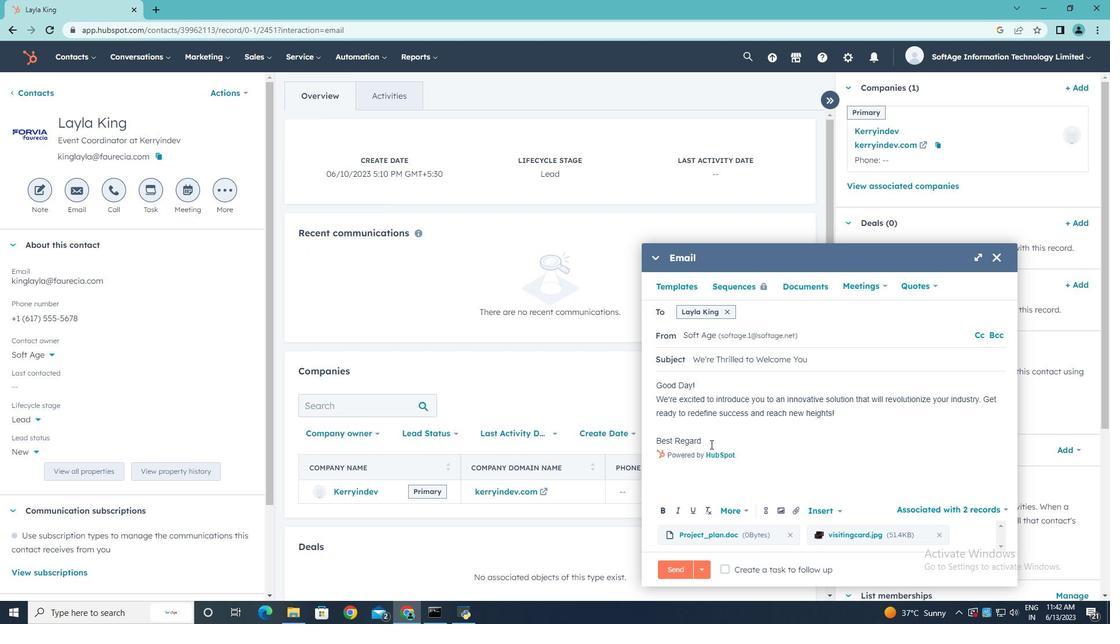 
Action: Mouse moved to (764, 513)
Screenshot: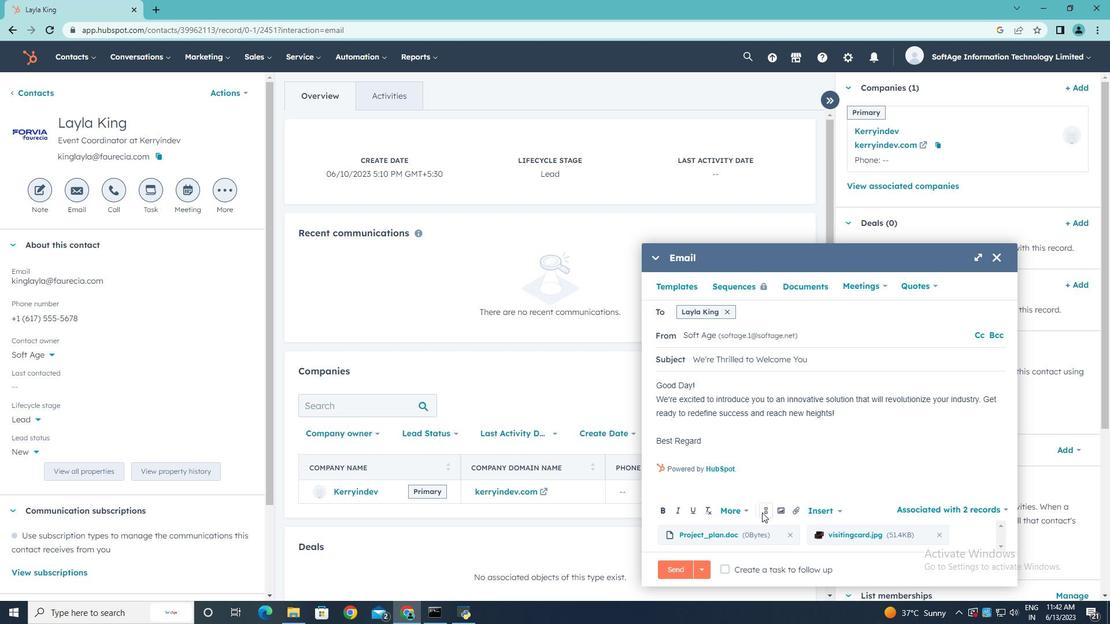 
Action: Mouse pressed left at (764, 513)
Screenshot: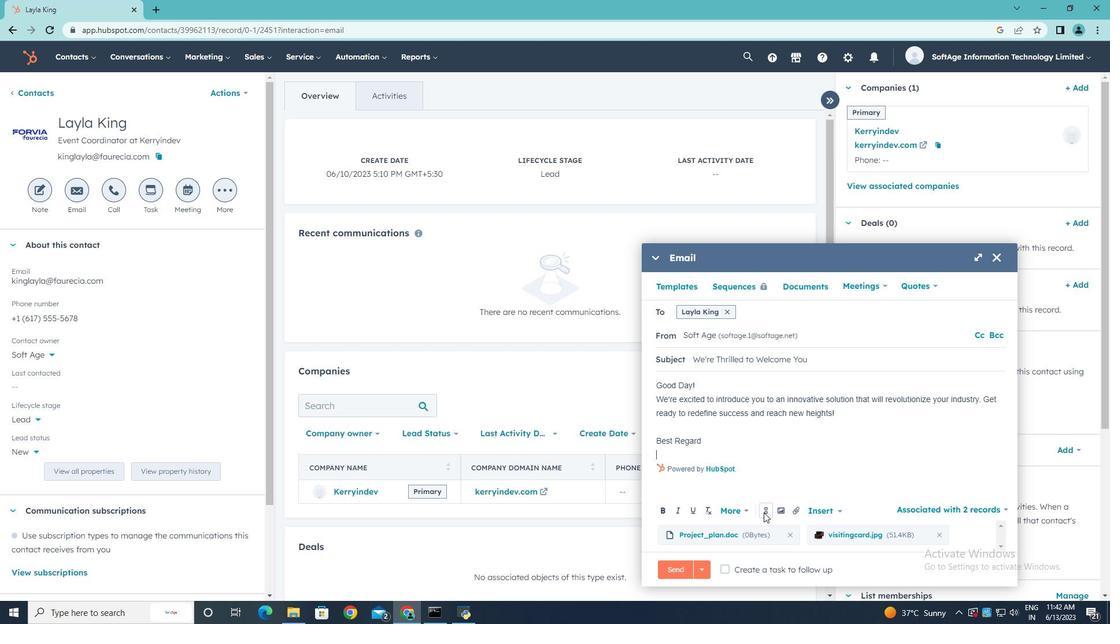 
Action: Mouse moved to (788, 382)
Screenshot: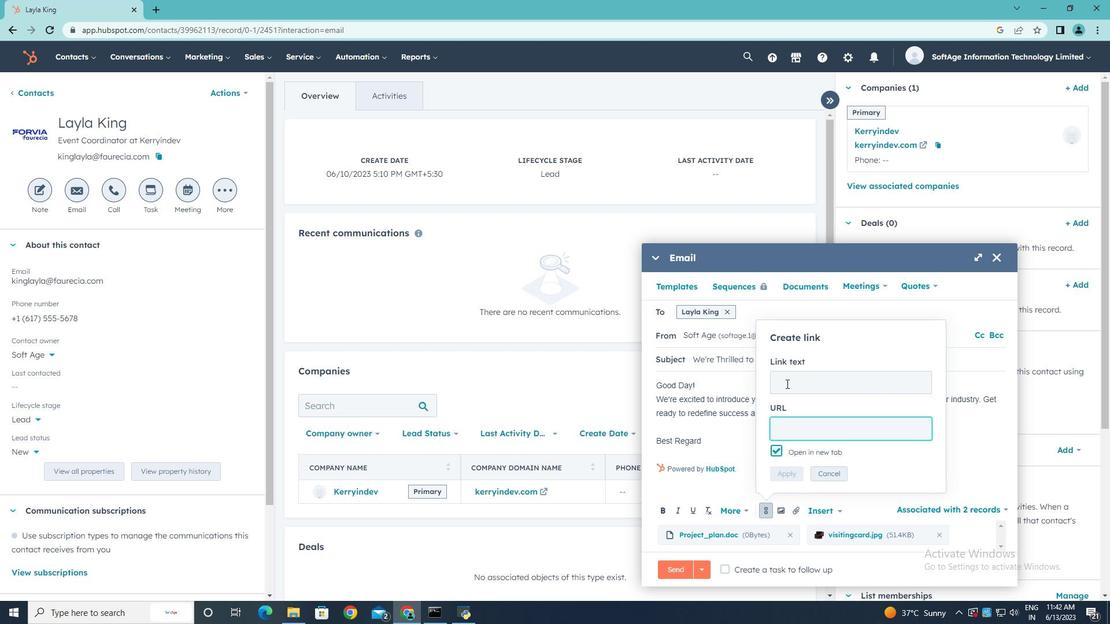 
Action: Mouse pressed left at (788, 382)
Screenshot: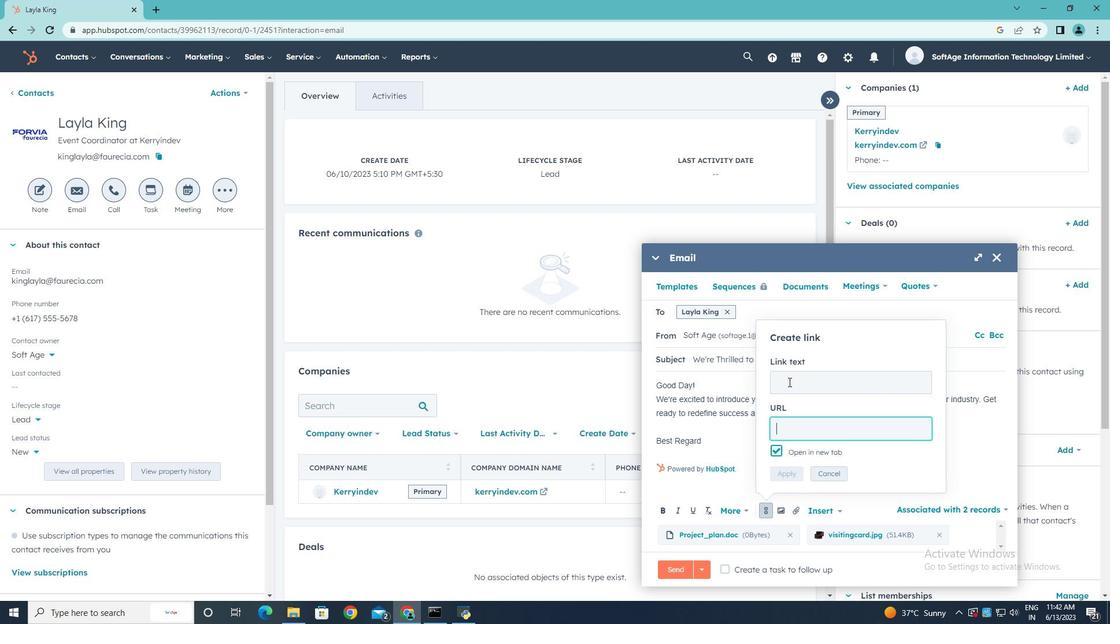 
Action: Key pressed <Key.shift>Pinterest
Screenshot: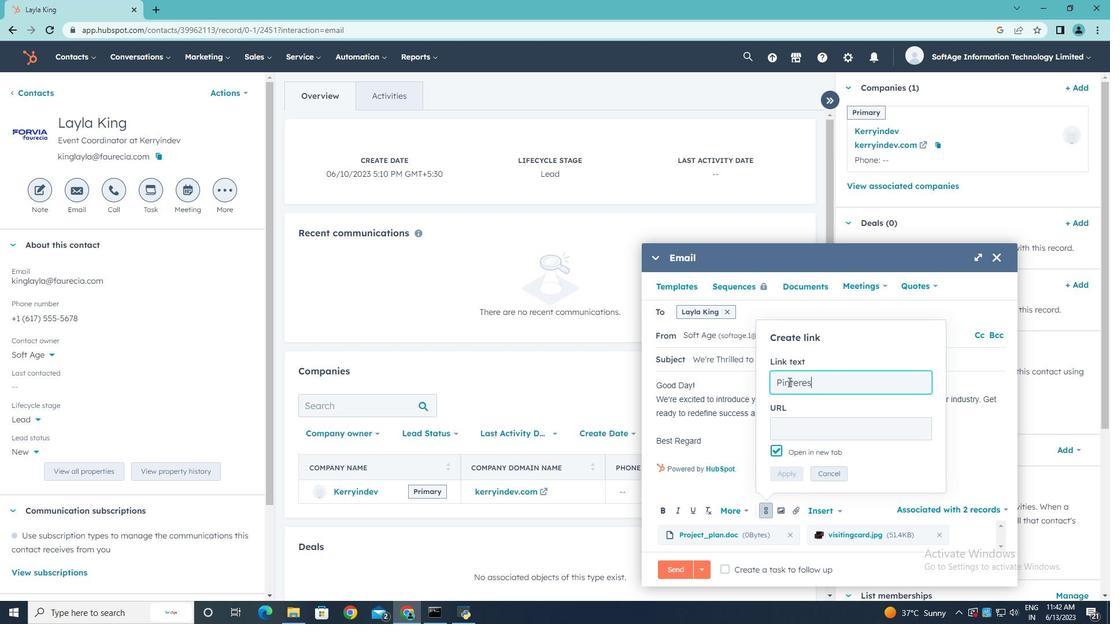 
Action: Mouse moved to (801, 425)
Screenshot: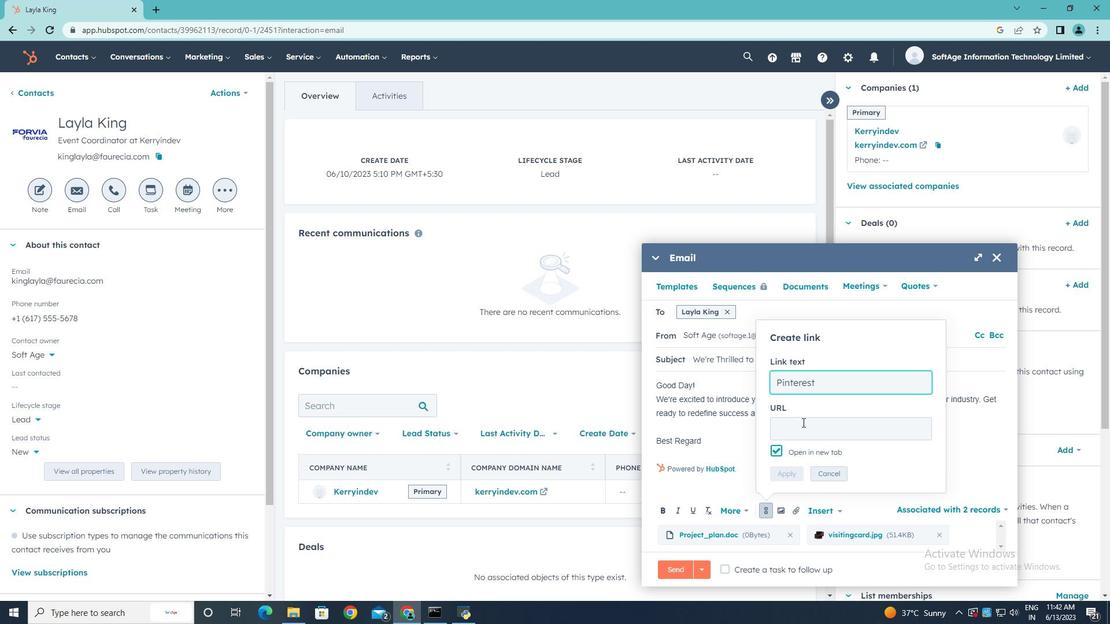 
Action: Mouse pressed left at (801, 425)
Screenshot: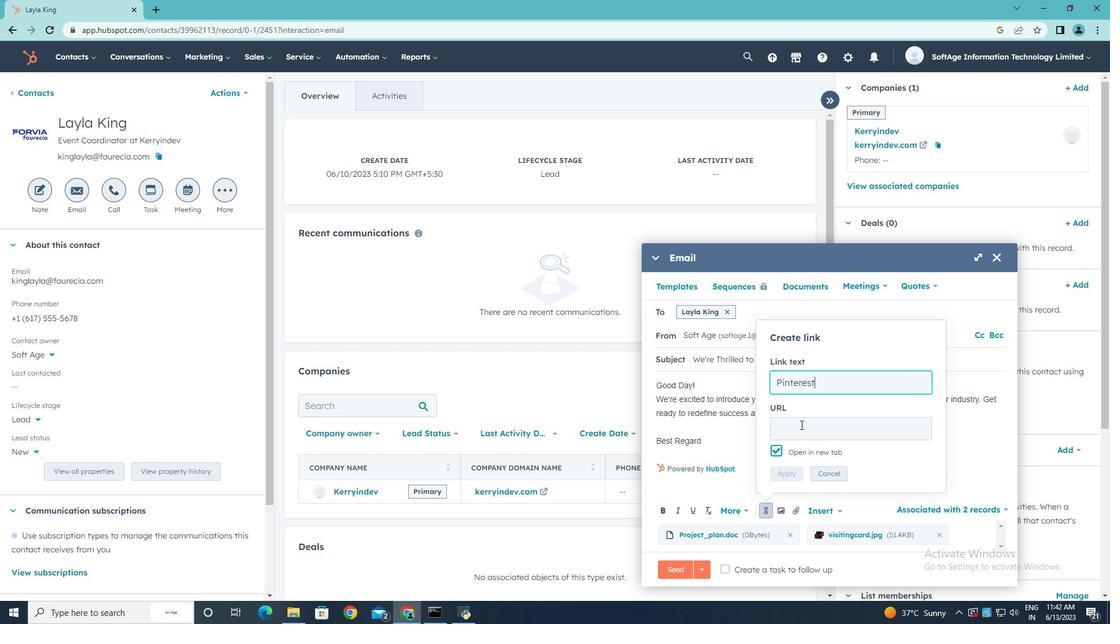 
Action: Key pressed in.pintee<Key.backspace>rest
Screenshot: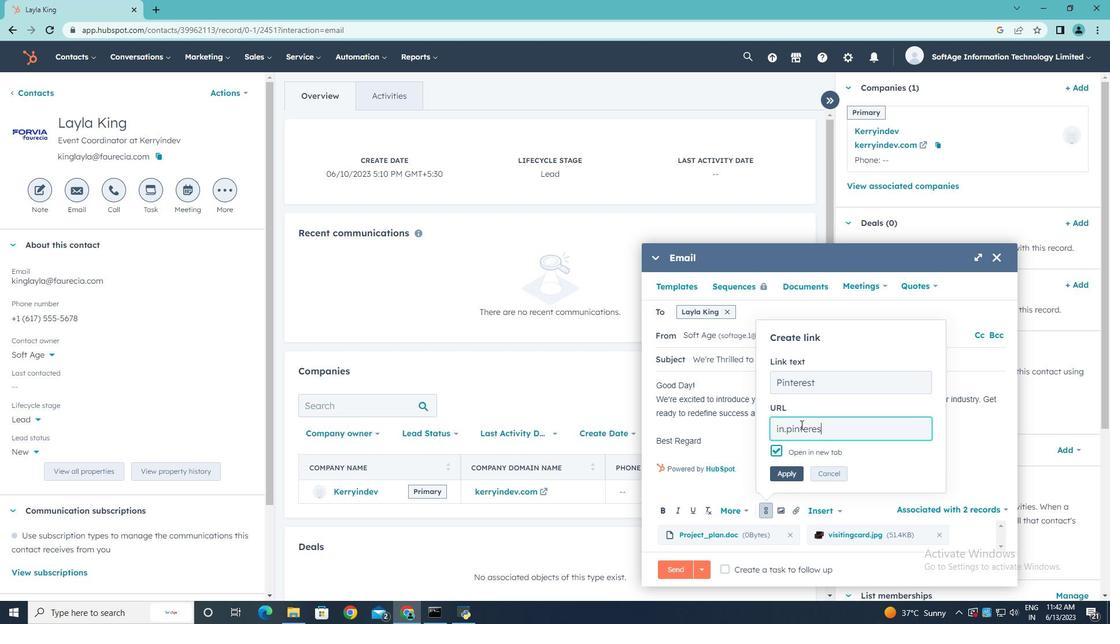 
Action: Mouse moved to (803, 338)
Screenshot: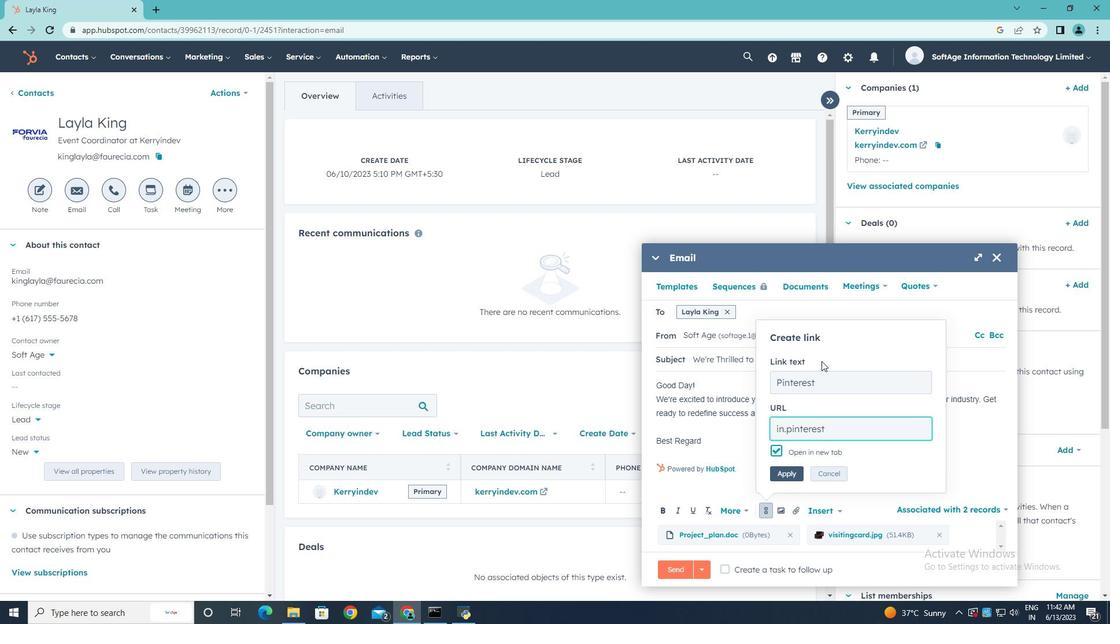 
Action: Key pressed .com
Screenshot: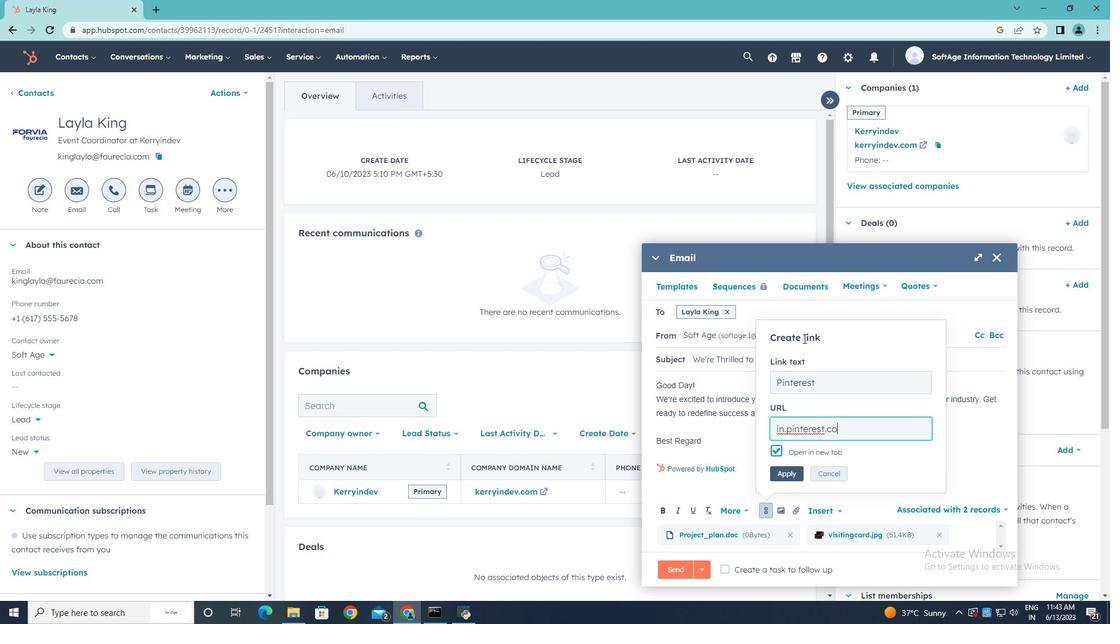 
Action: Mouse moved to (791, 472)
Screenshot: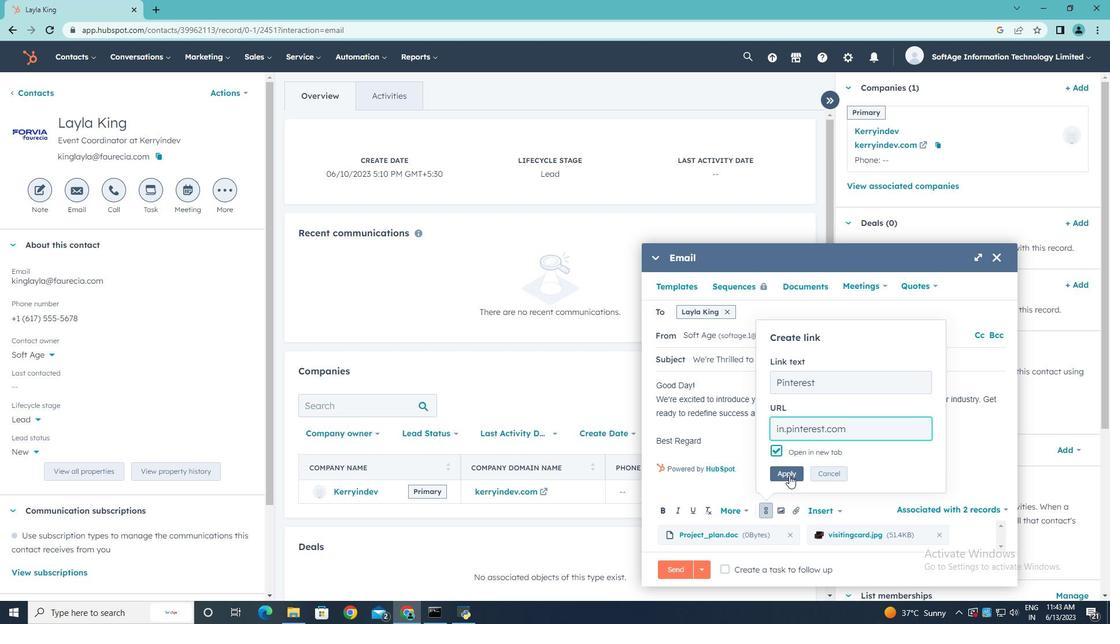 
Action: Mouse pressed left at (791, 472)
Screenshot: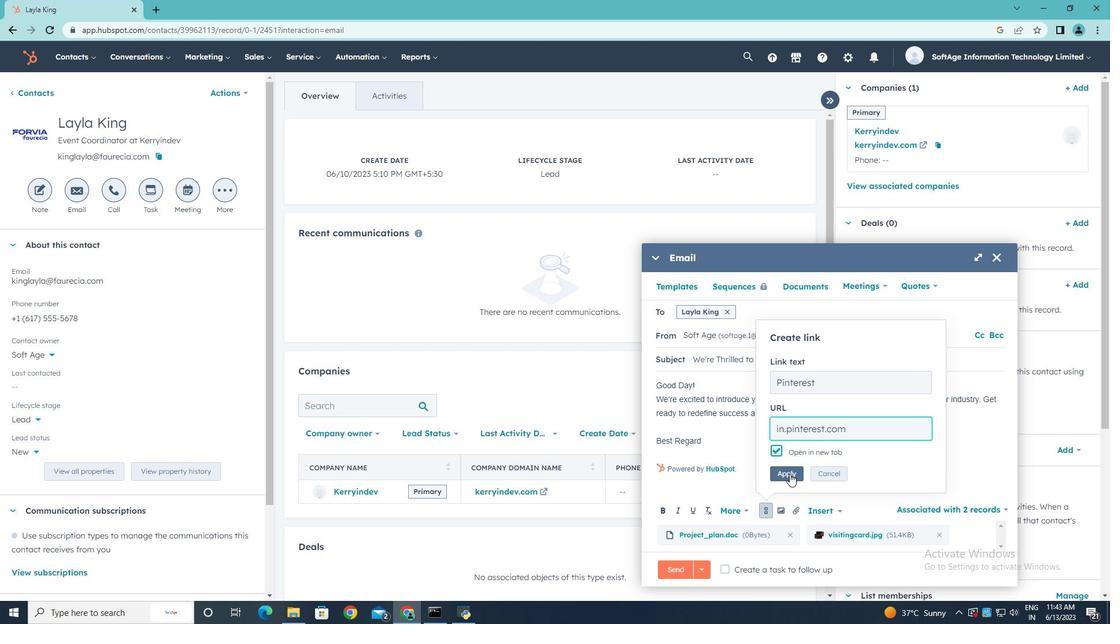 
Action: Mouse moved to (724, 568)
Screenshot: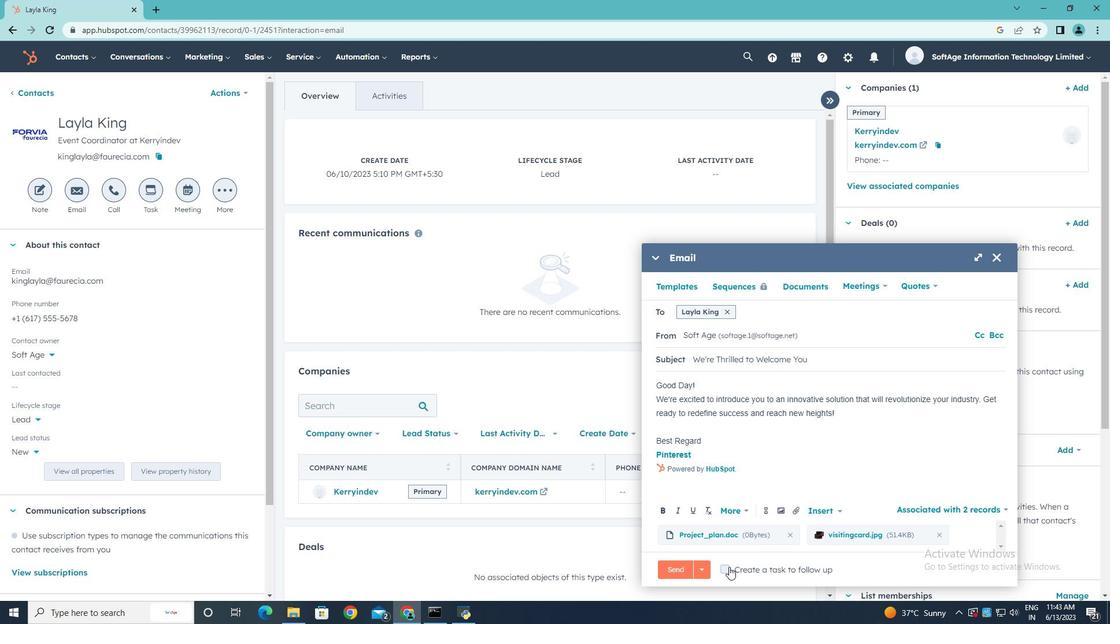 
Action: Mouse pressed left at (724, 568)
Screenshot: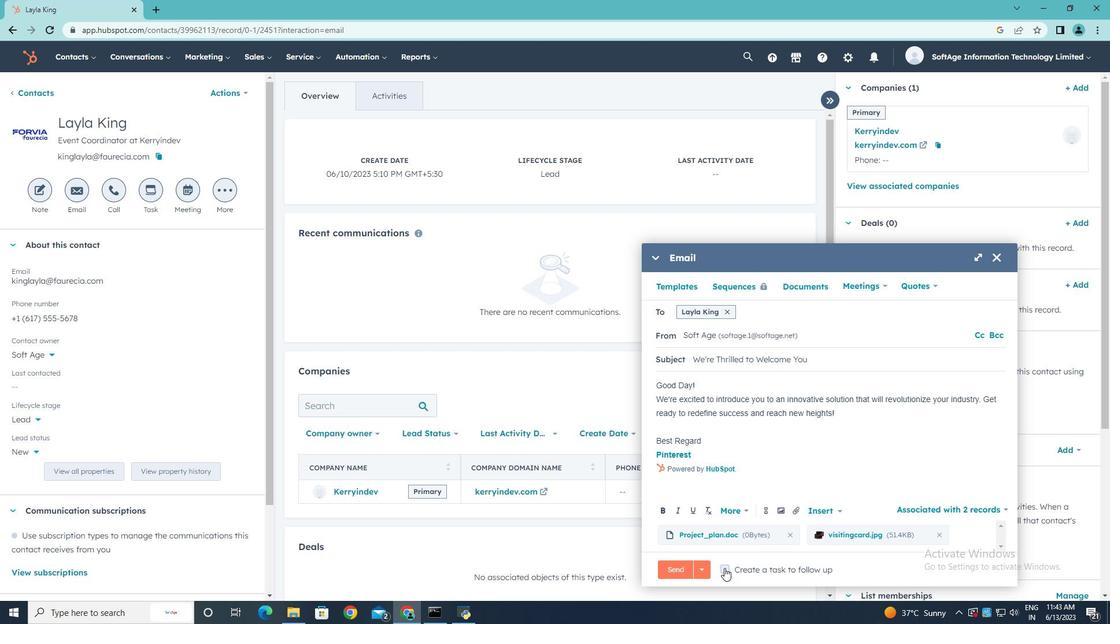 
Action: Mouse moved to (952, 570)
Screenshot: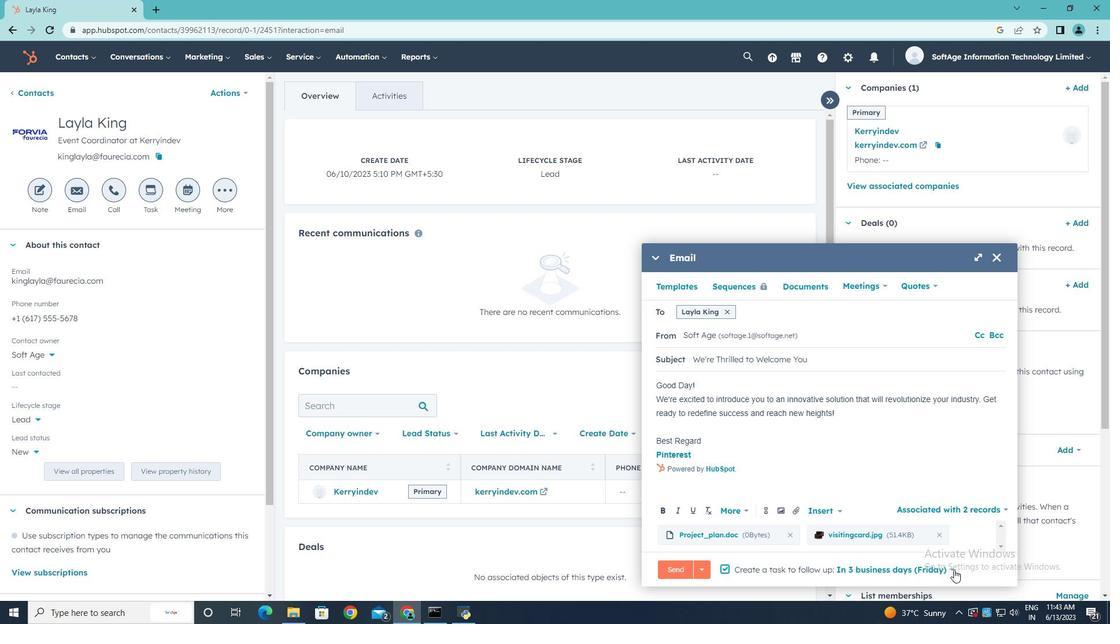 
Action: Mouse pressed left at (952, 570)
Screenshot: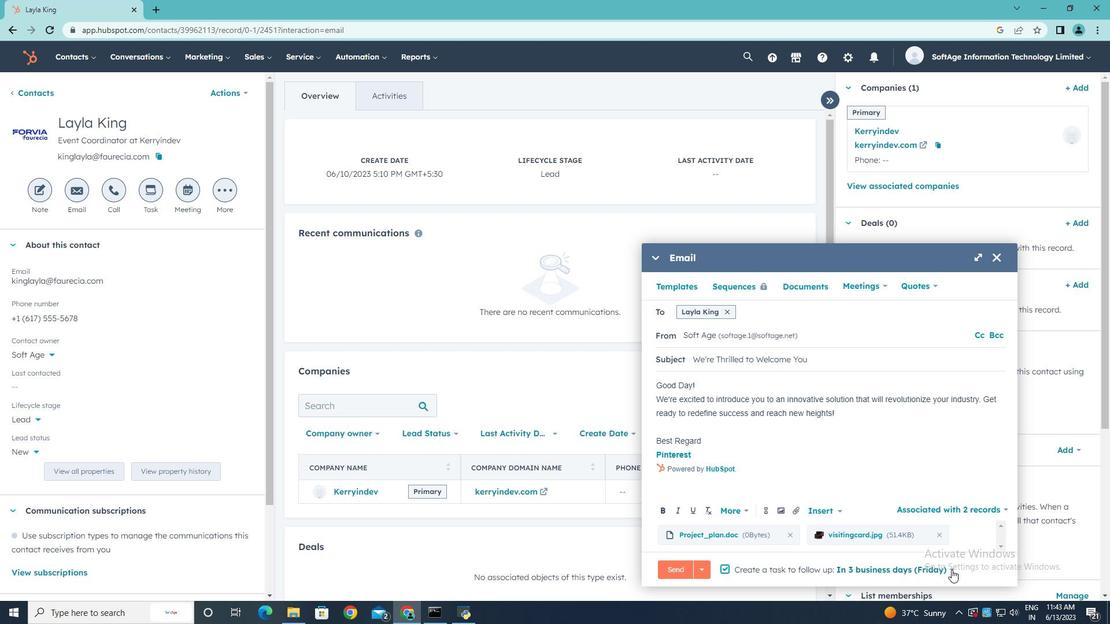 
Action: Mouse moved to (896, 496)
Screenshot: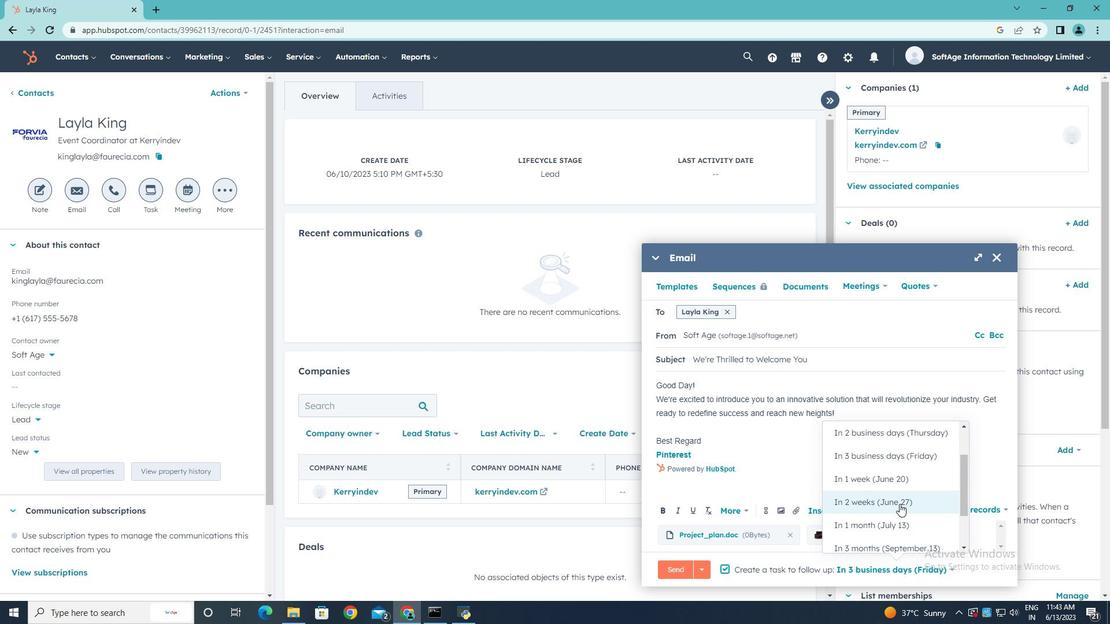 
Action: Mouse pressed left at (896, 496)
Screenshot: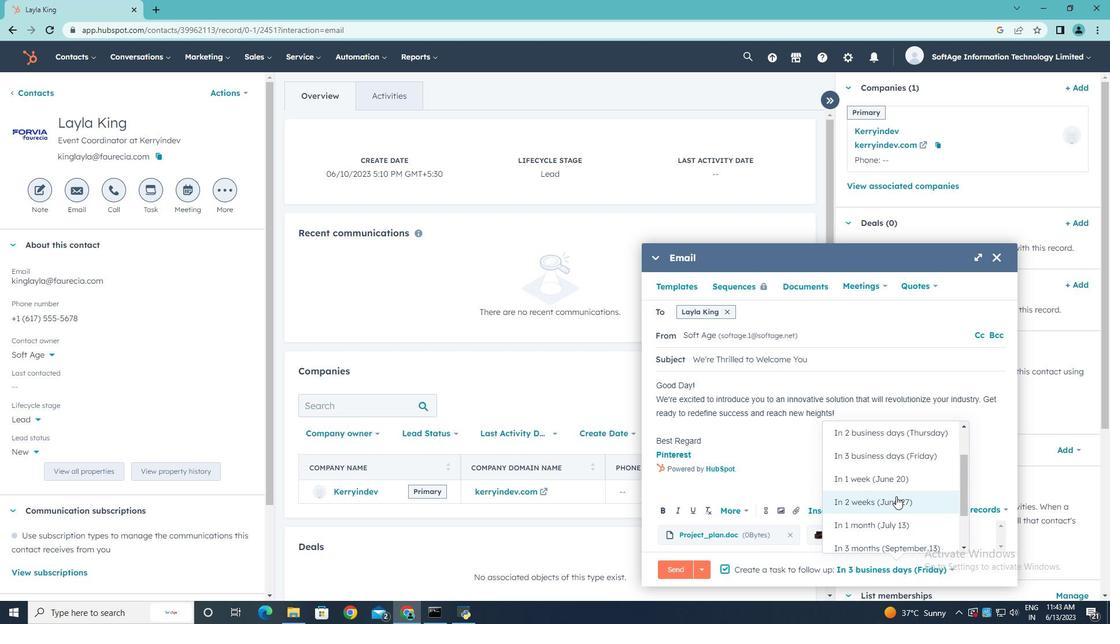 
Action: Mouse moved to (681, 574)
Screenshot: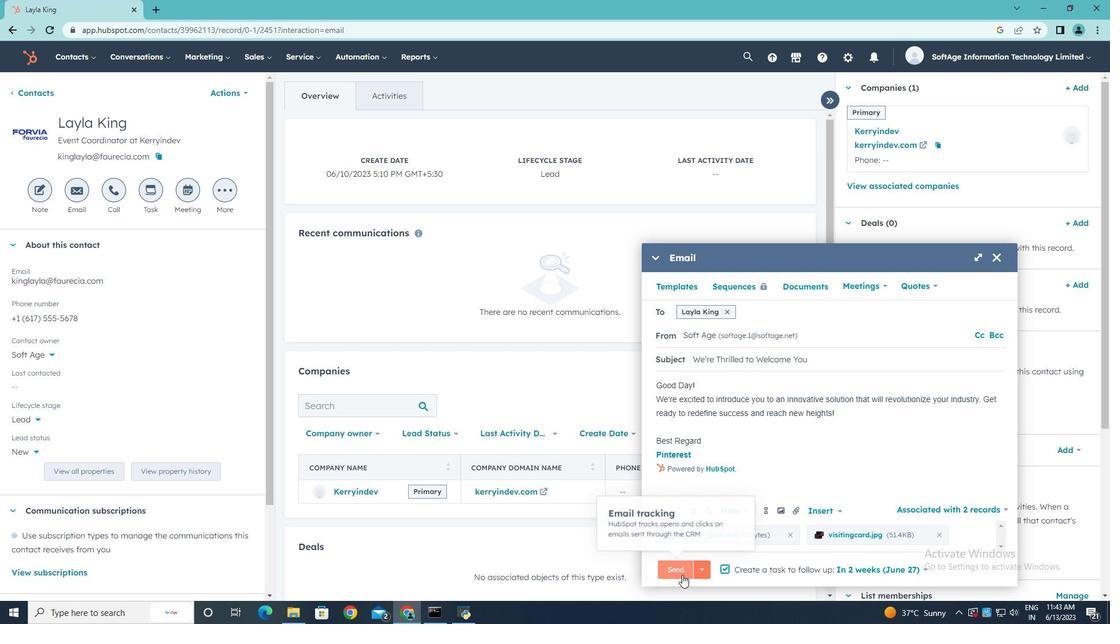 
Action: Mouse pressed left at (681, 574)
Screenshot: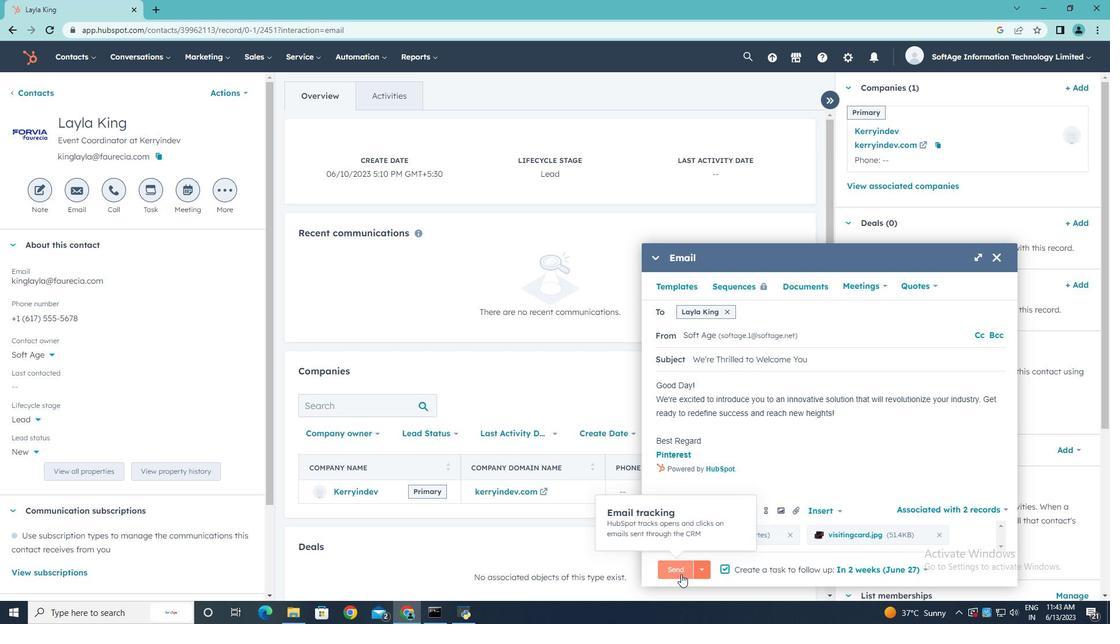 
